 Task: Search for the best food trucks in Austin, Texas, serving gourmet burgers.
Action: Mouse moved to (403, 243)
Screenshot: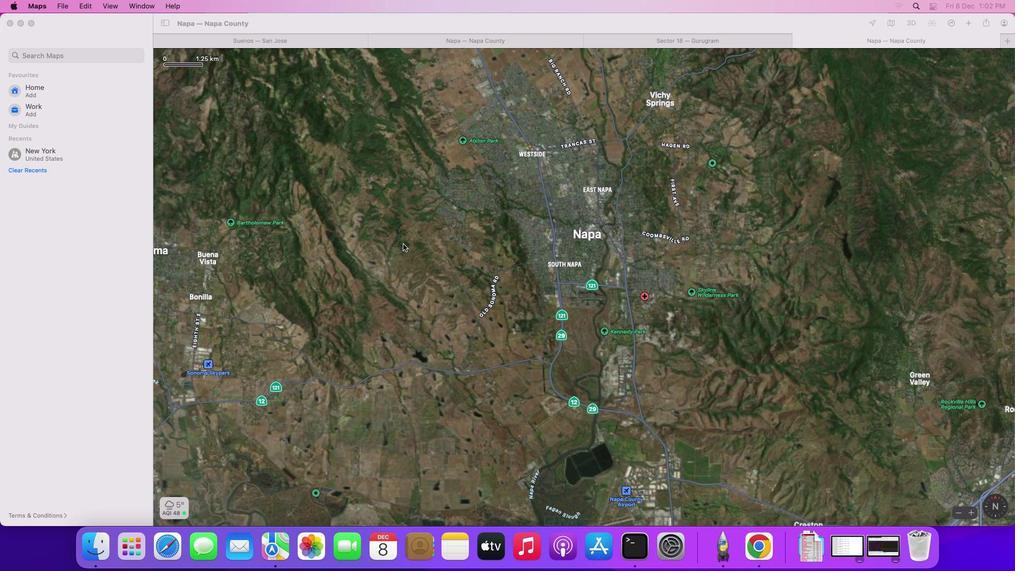 
Action: Mouse pressed left at (403, 243)
Screenshot: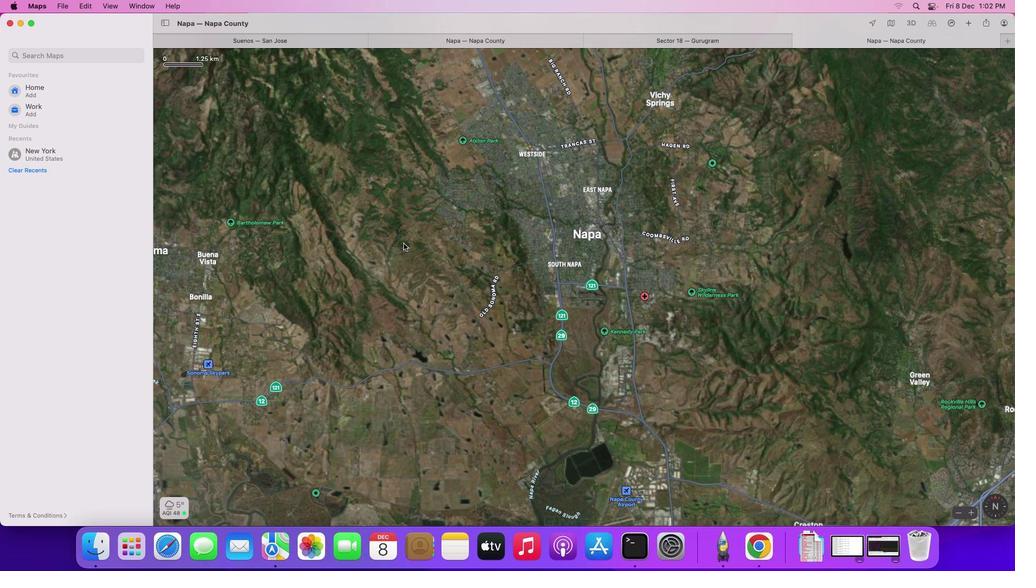 
Action: Mouse moved to (117, 53)
Screenshot: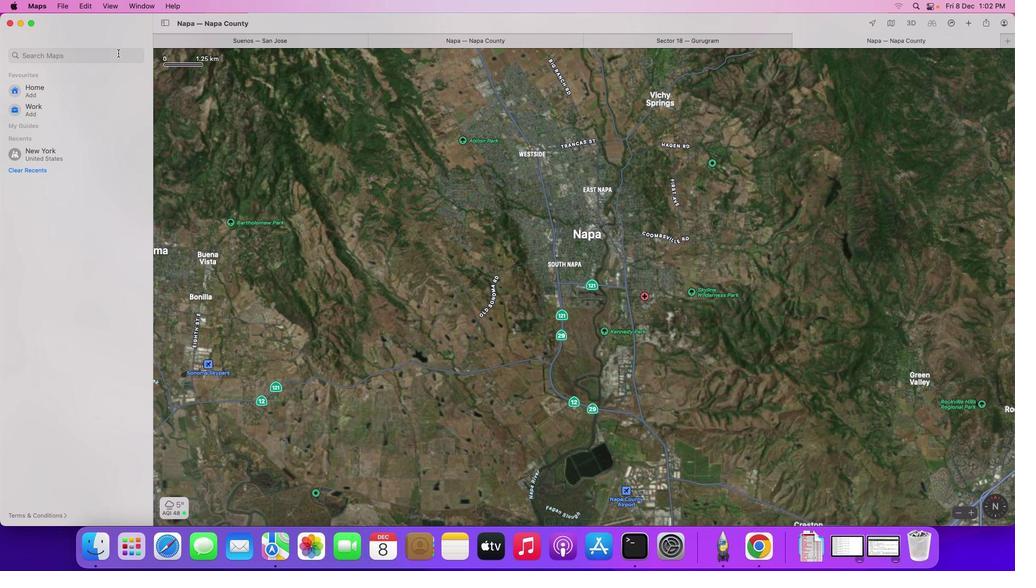 
Action: Mouse pressed left at (117, 53)
Screenshot: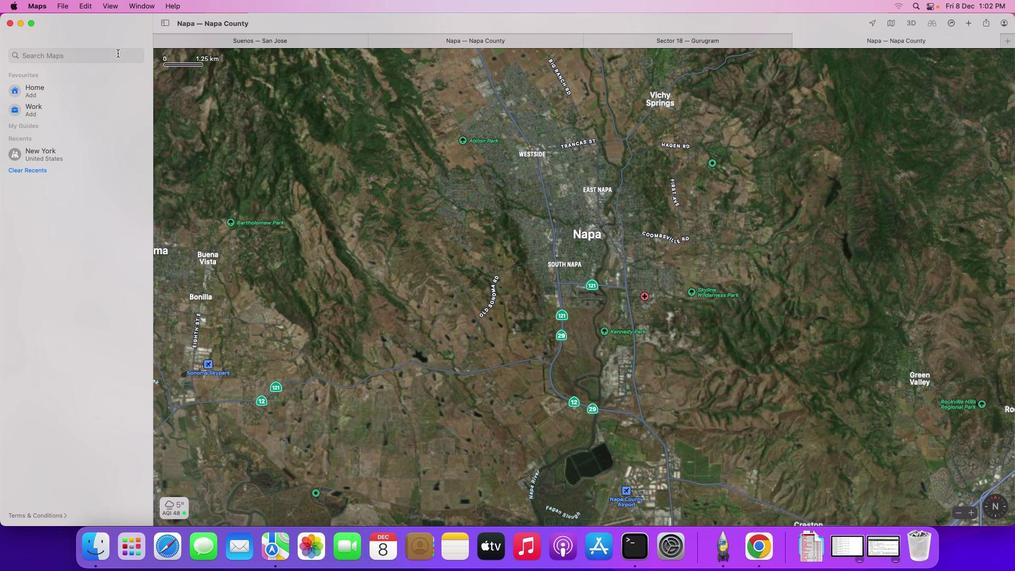 
Action: Mouse moved to (117, 53)
Screenshot: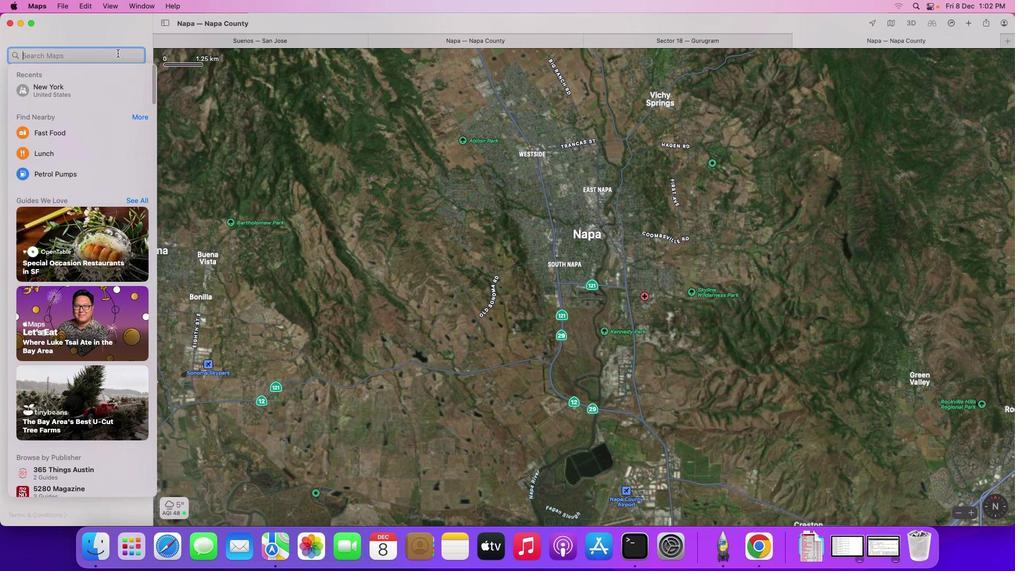 
Action: Key pressed Key.shift_r'A''u''s''t''i''n'','Key.spaceKey.shift_r'T''e''x''a''s'Key.space'i''n'Key.space'b''e''s''t'Key.space'f''o''o''d'Key.space't''r''u''c''k''s'Key.enter
Screenshot: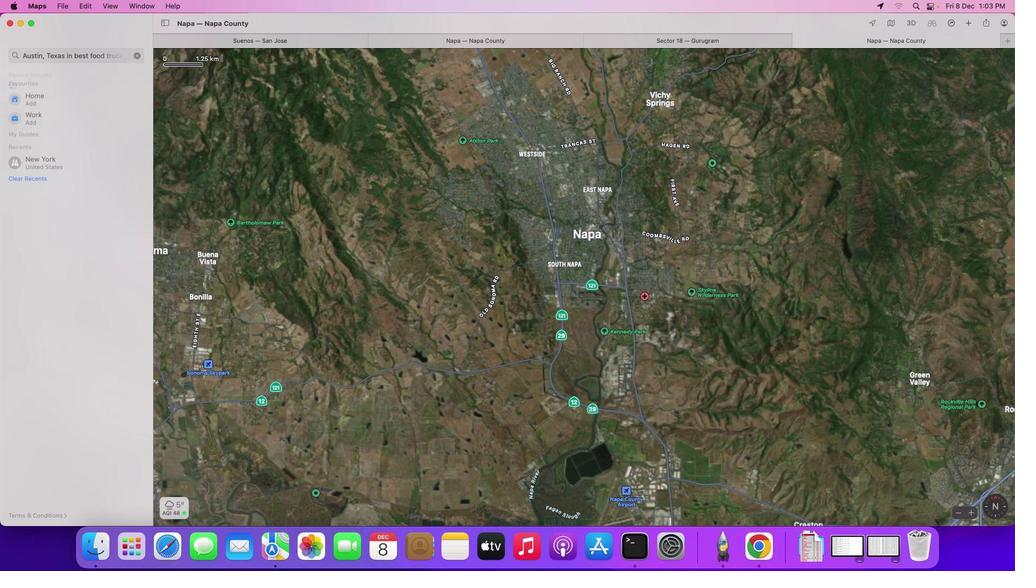 
Action: Mouse moved to (57, 93)
Screenshot: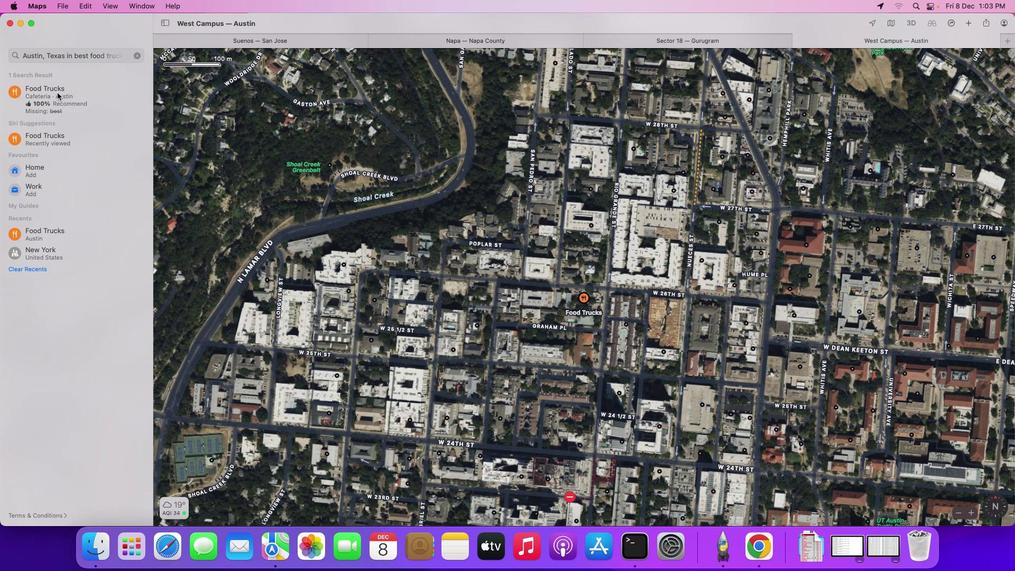 
Action: Mouse pressed left at (57, 93)
Screenshot: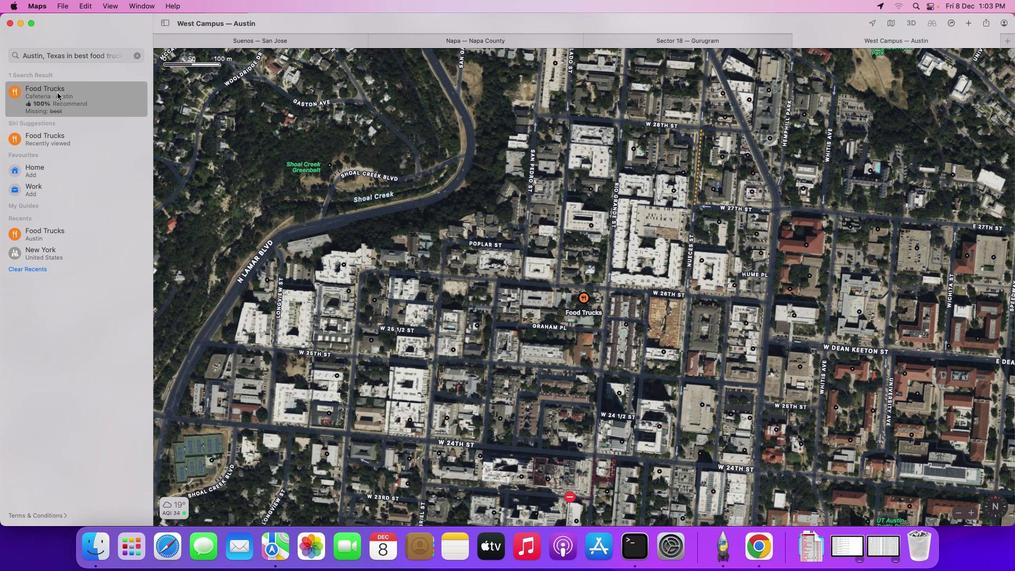 
Action: Mouse moved to (738, 342)
Screenshot: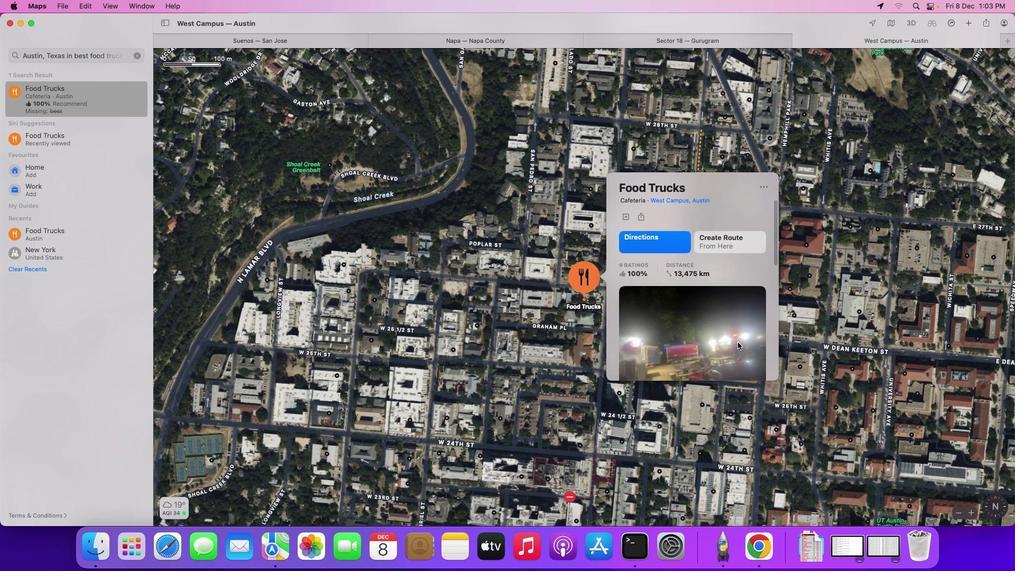 
Action: Mouse scrolled (738, 342) with delta (0, 0)
Screenshot: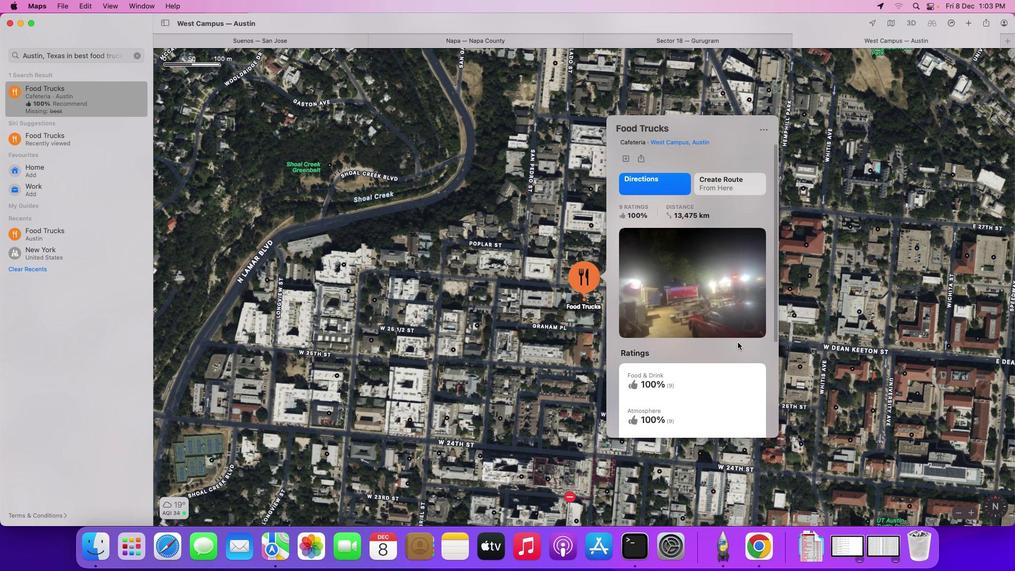 
Action: Mouse scrolled (738, 342) with delta (0, 0)
Screenshot: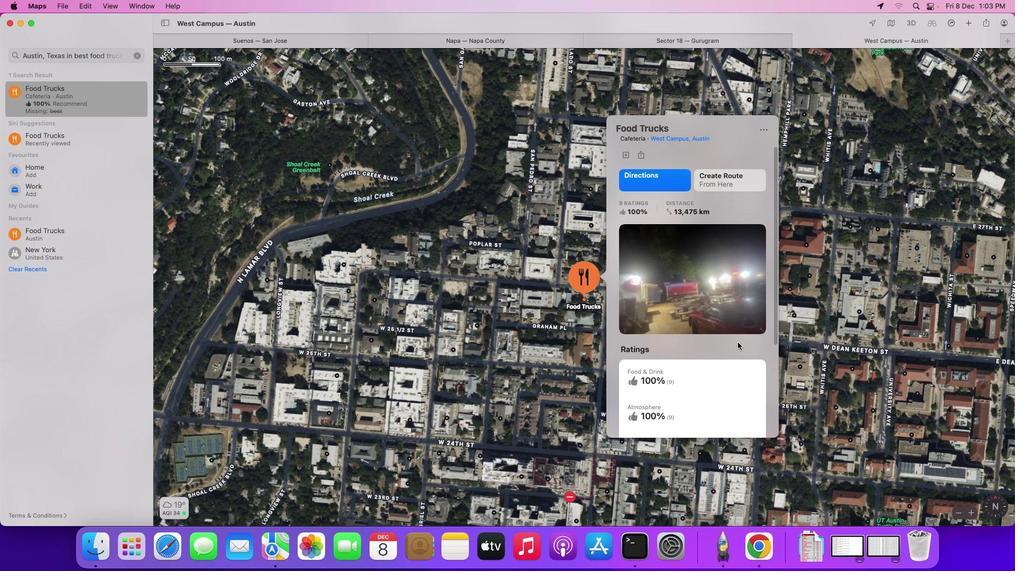 
Action: Mouse scrolled (738, 342) with delta (0, 0)
Screenshot: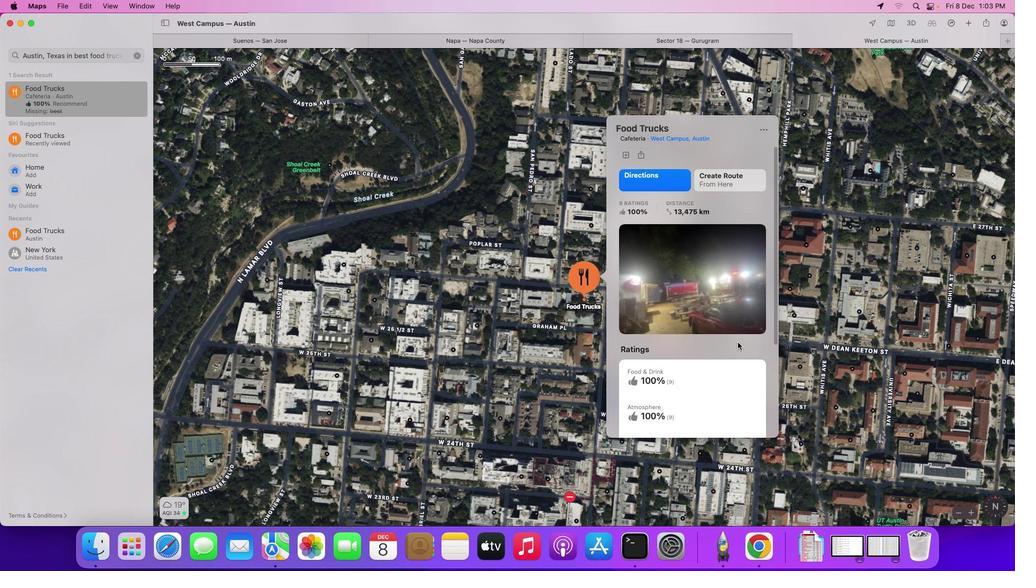 
Action: Mouse moved to (739, 341)
Screenshot: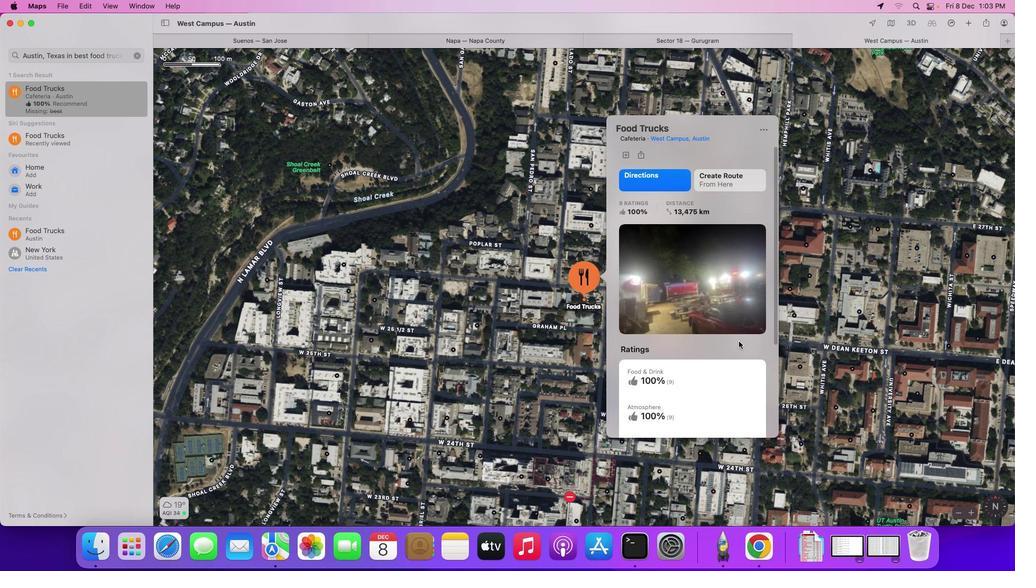 
Action: Mouse scrolled (739, 341) with delta (0, 0)
Screenshot: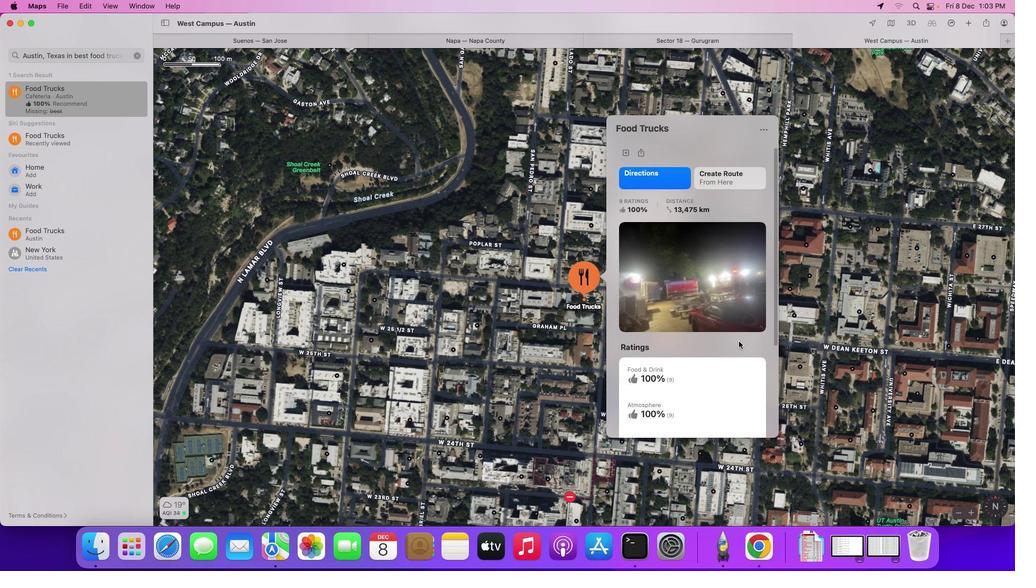 
Action: Mouse scrolled (739, 341) with delta (0, 0)
Screenshot: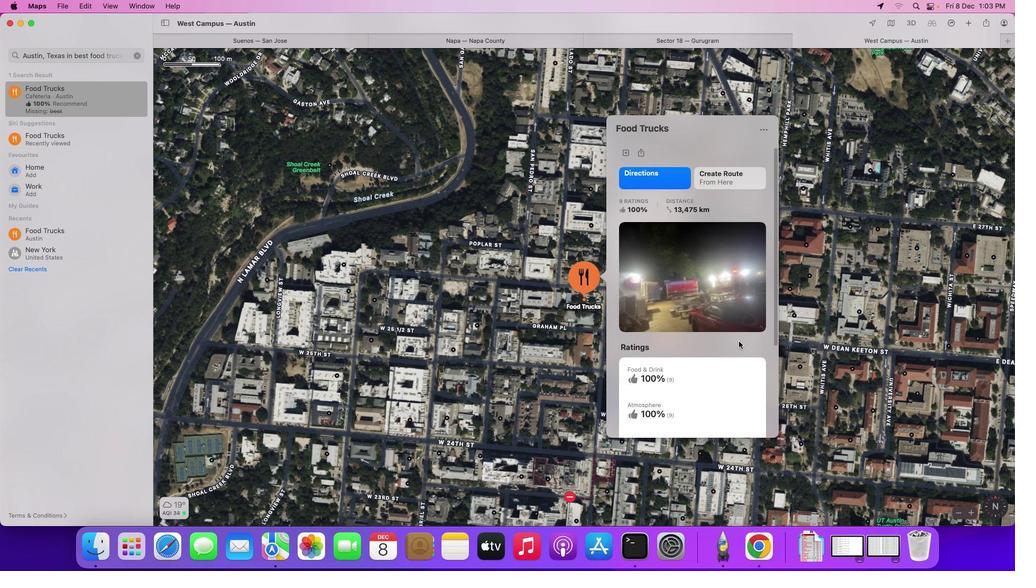 
Action: Mouse scrolled (739, 341) with delta (0, 0)
Screenshot: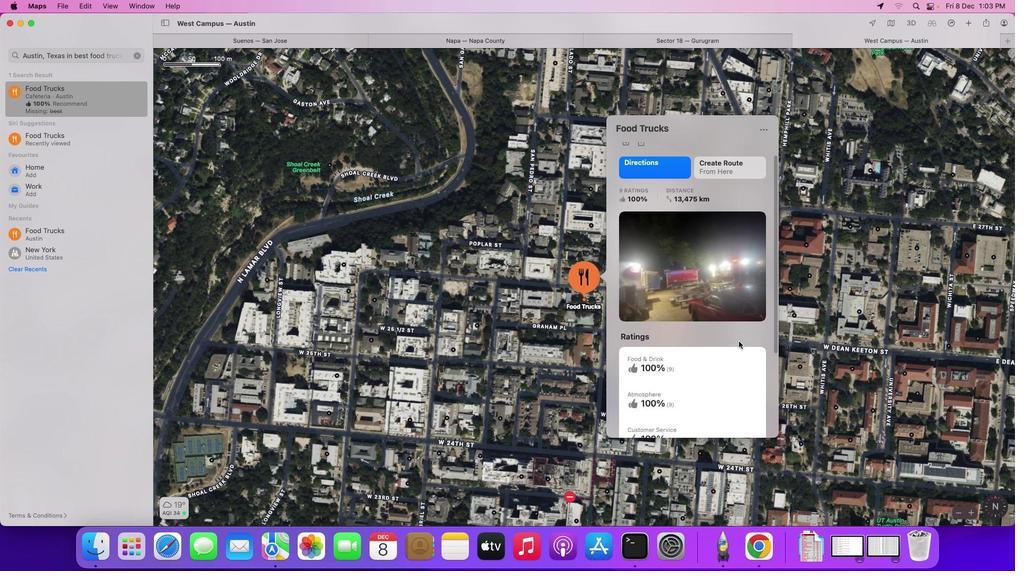 
Action: Mouse scrolled (739, 341) with delta (0, 0)
Screenshot: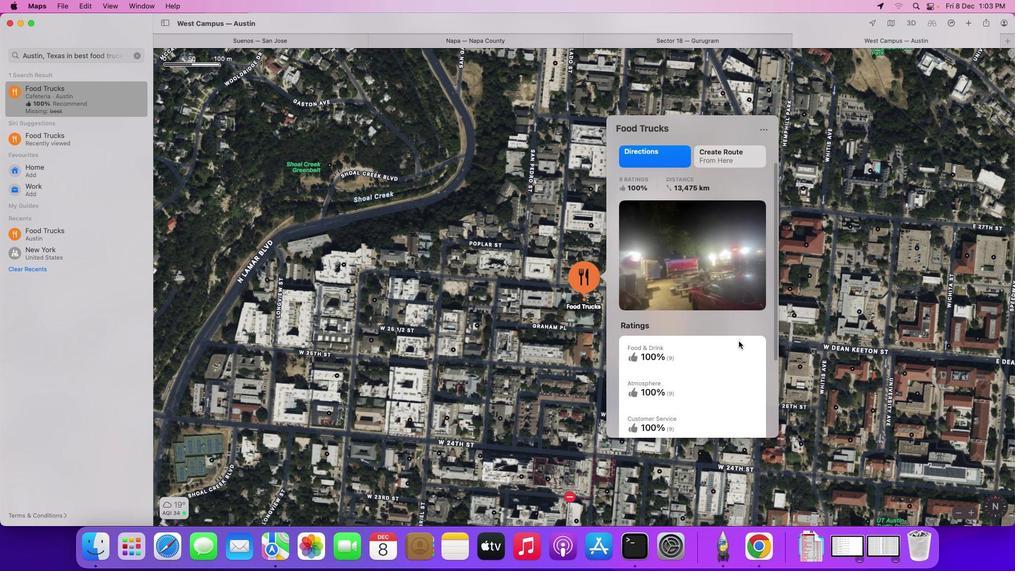 
Action: Mouse scrolled (739, 341) with delta (0, 0)
Screenshot: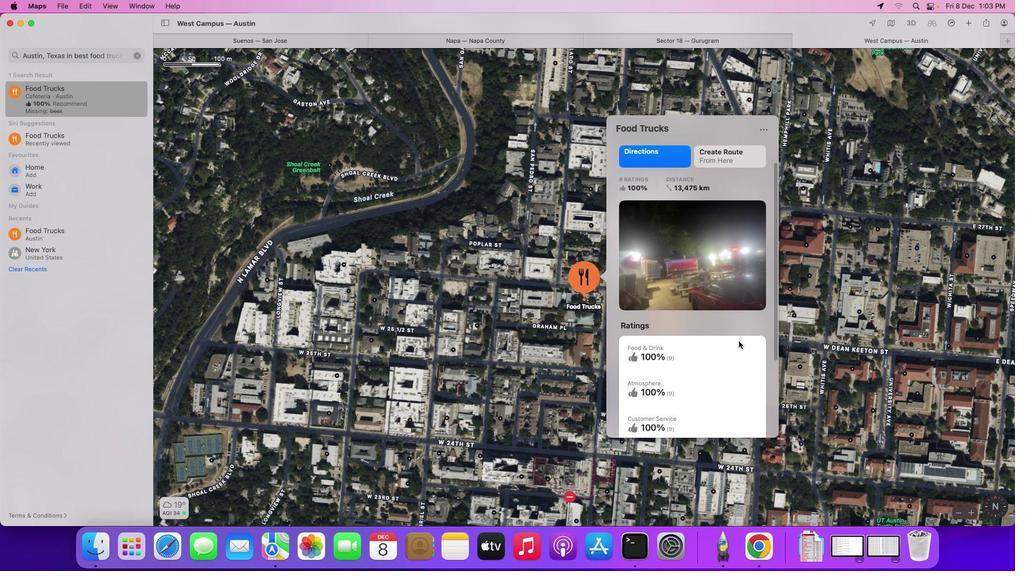 
Action: Mouse scrolled (739, 341) with delta (0, -1)
Screenshot: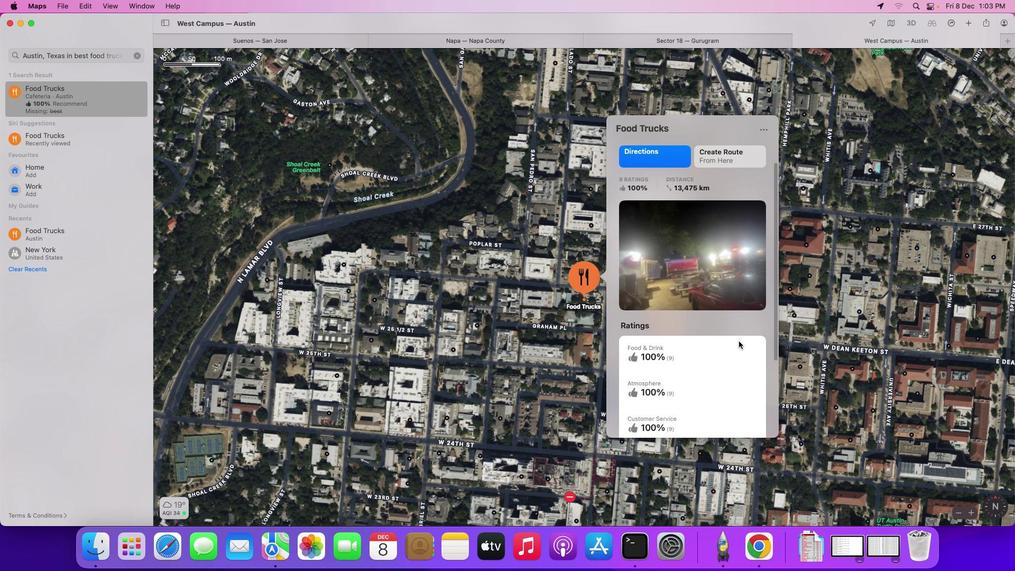 
Action: Mouse scrolled (739, 341) with delta (0, 0)
Screenshot: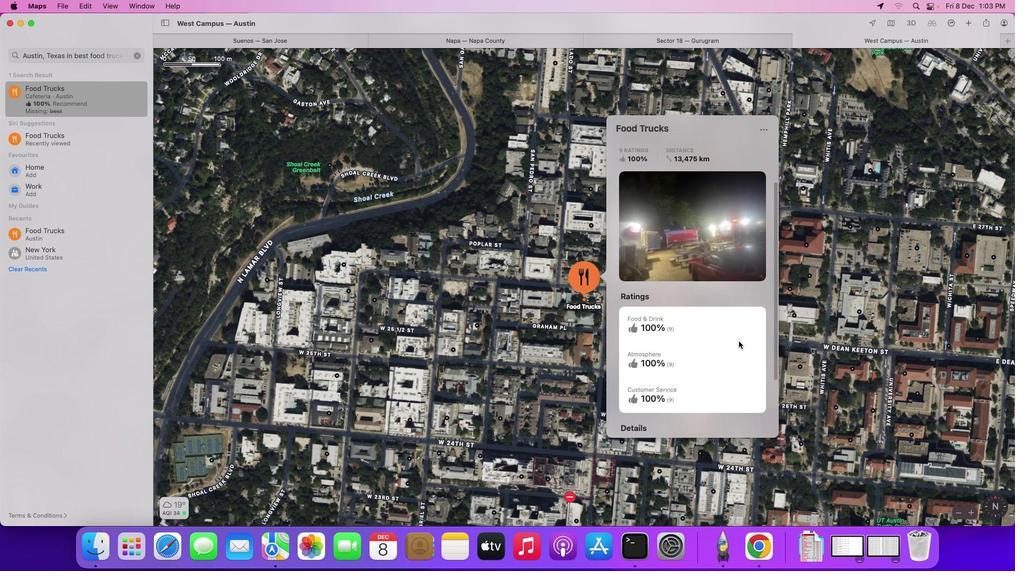 
Action: Mouse scrolled (739, 341) with delta (0, 0)
Screenshot: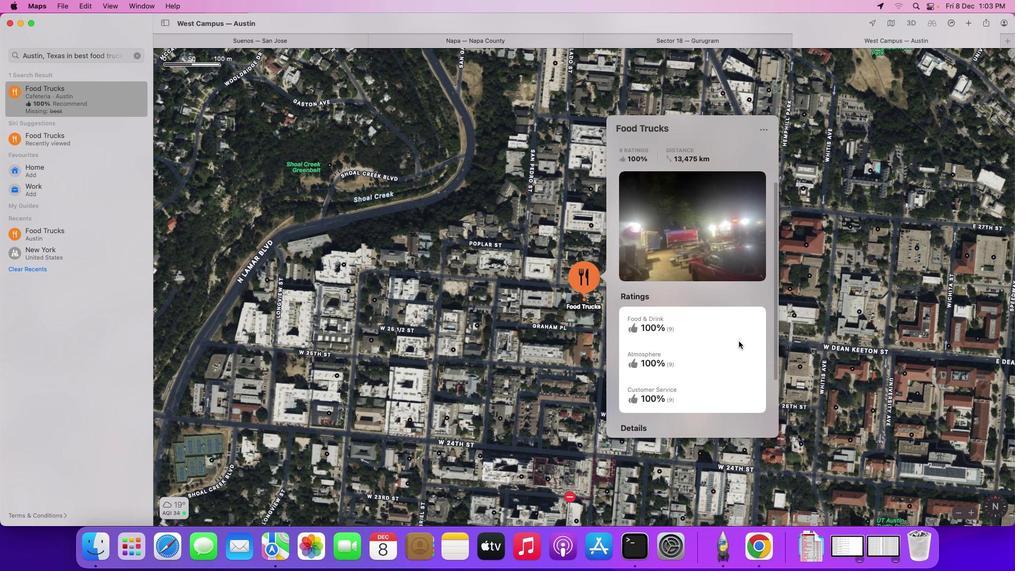 
Action: Mouse scrolled (739, 341) with delta (0, 0)
Screenshot: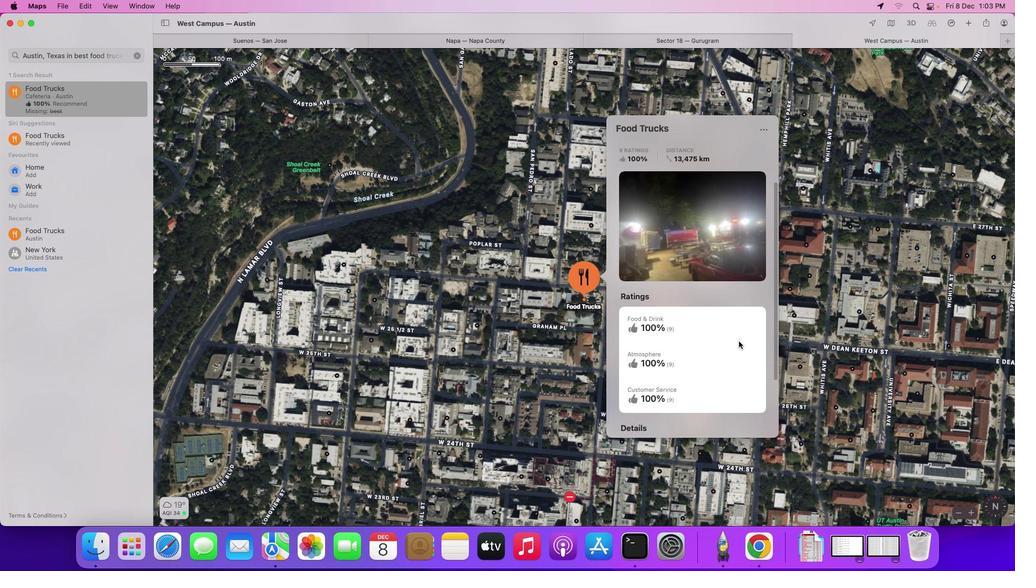 
Action: Mouse scrolled (739, 341) with delta (0, -1)
Screenshot: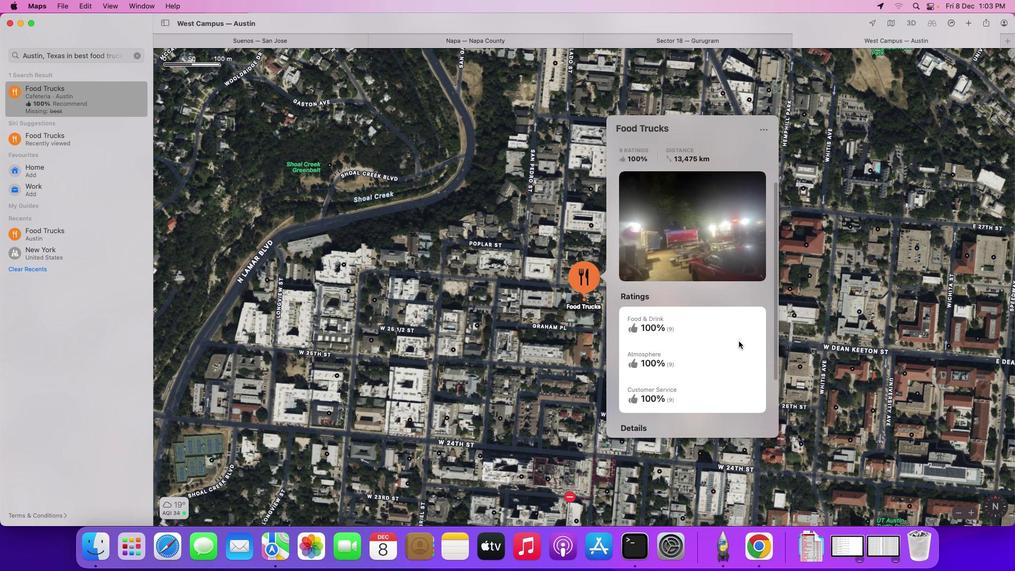 
Action: Mouse moved to (740, 341)
Screenshot: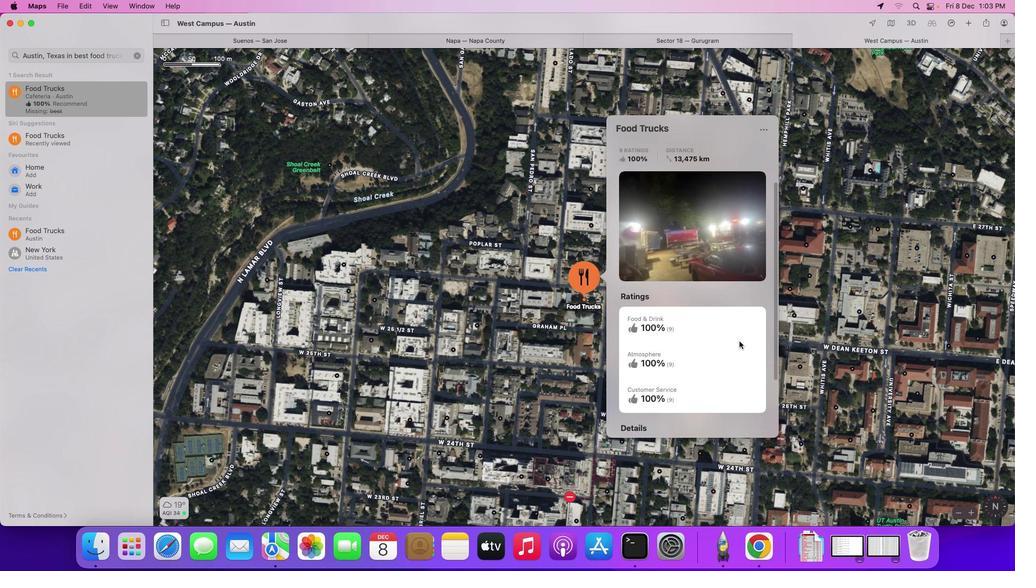 
Action: Mouse scrolled (740, 341) with delta (0, 0)
Screenshot: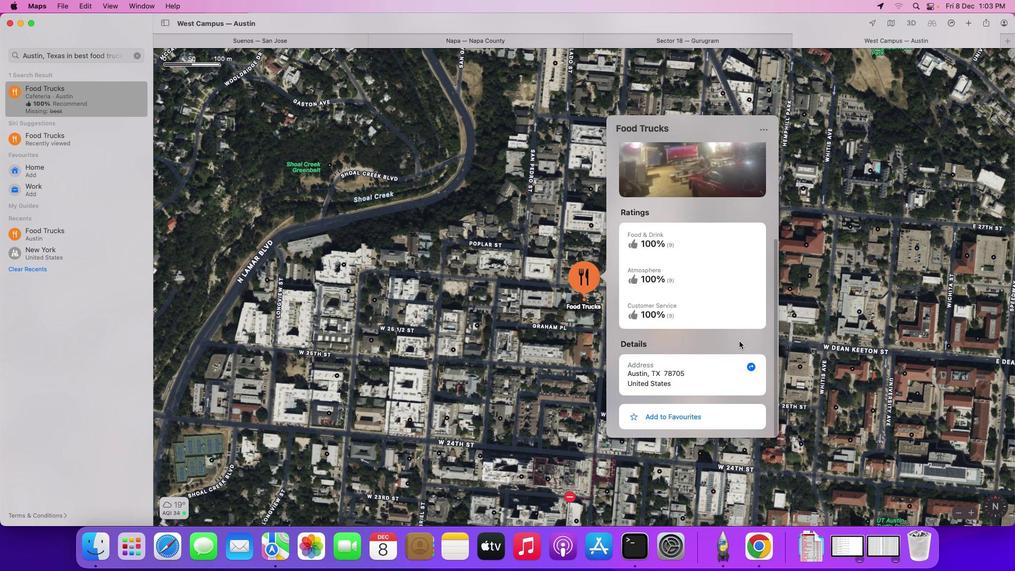 
Action: Mouse scrolled (740, 341) with delta (0, 0)
Screenshot: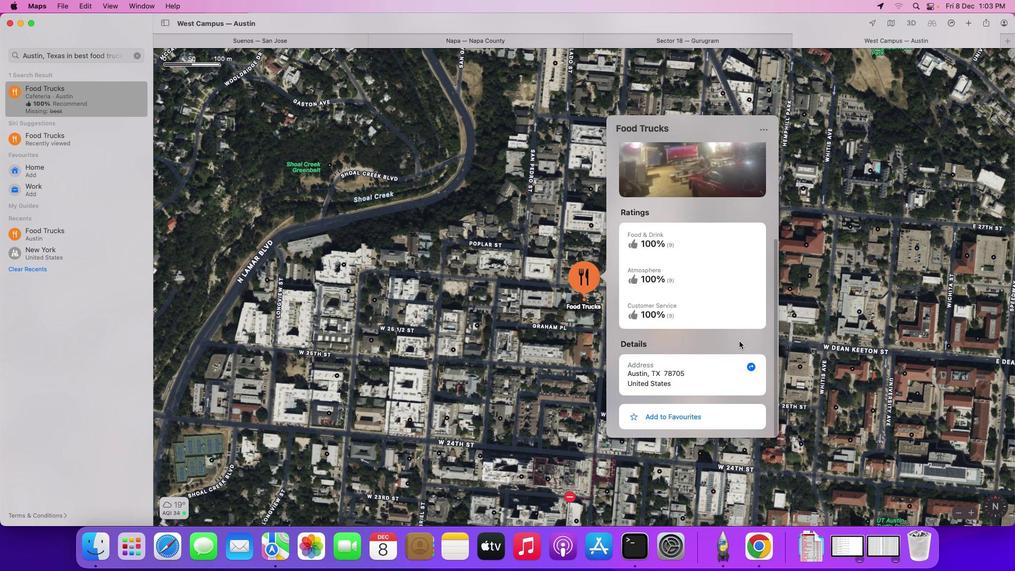 
Action: Mouse scrolled (740, 341) with delta (0, -1)
Screenshot: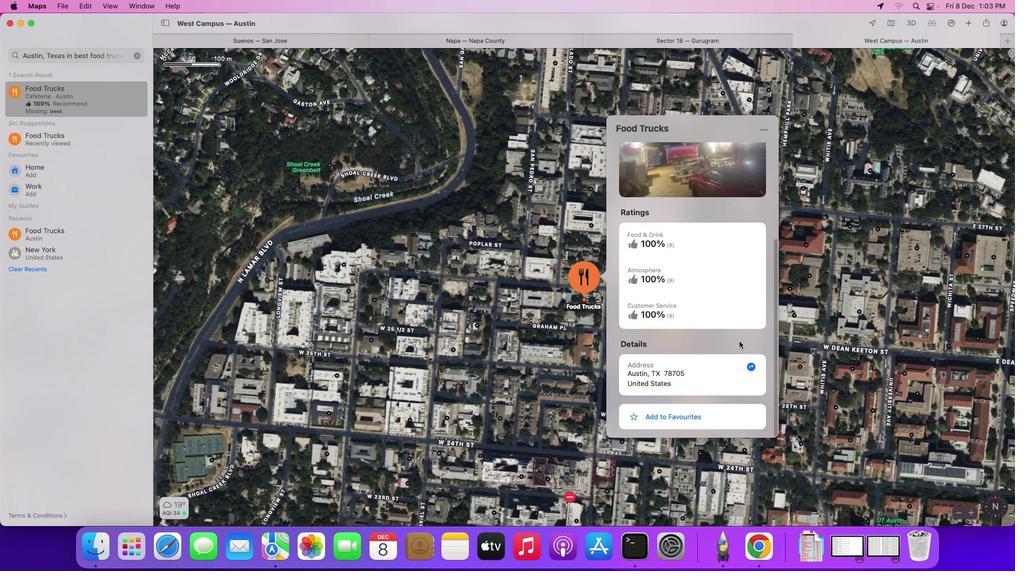 
Action: Mouse scrolled (740, 341) with delta (0, -2)
Screenshot: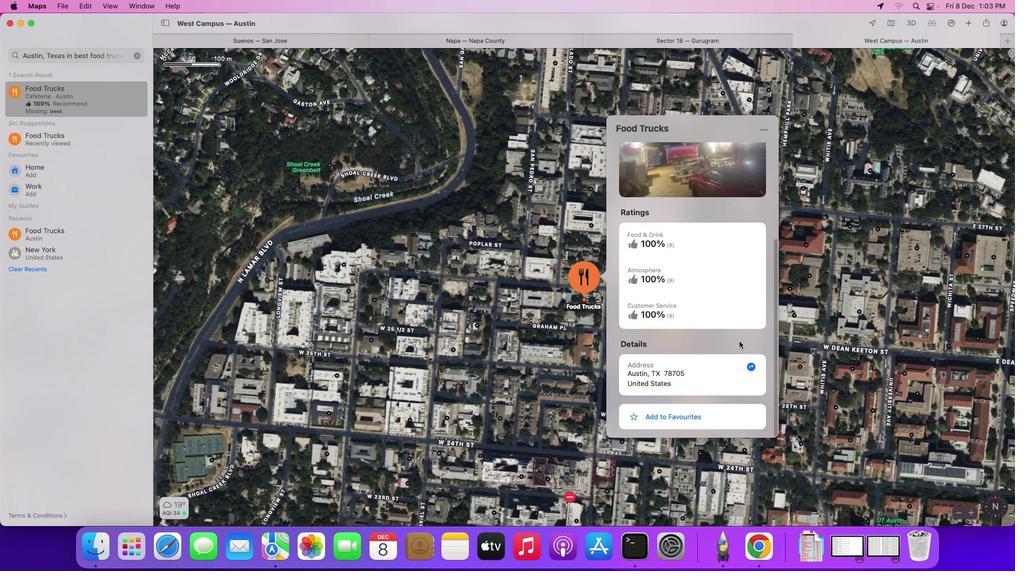 
Action: Mouse scrolled (740, 341) with delta (0, -2)
Screenshot: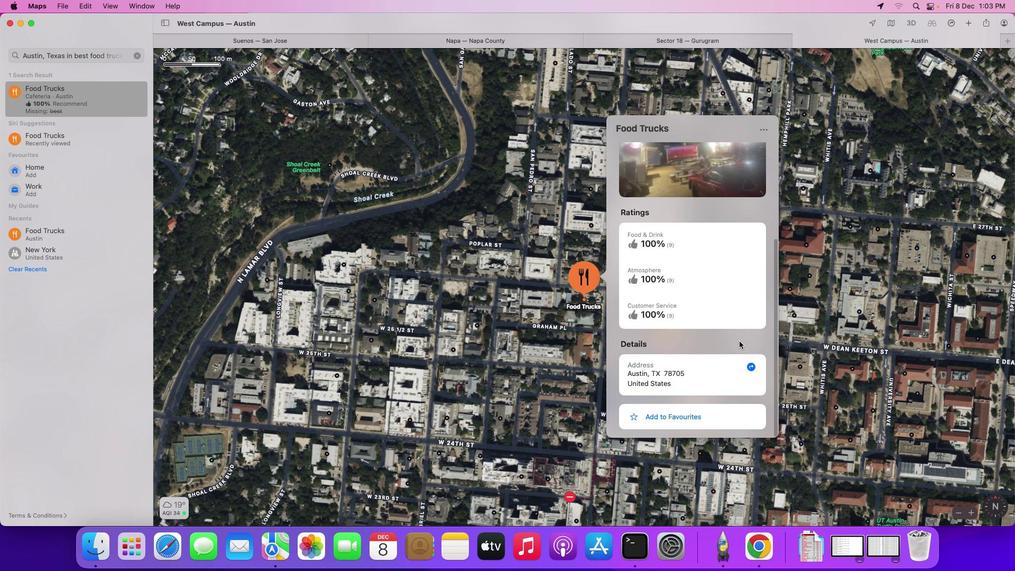 
Action: Mouse scrolled (740, 341) with delta (0, 0)
Screenshot: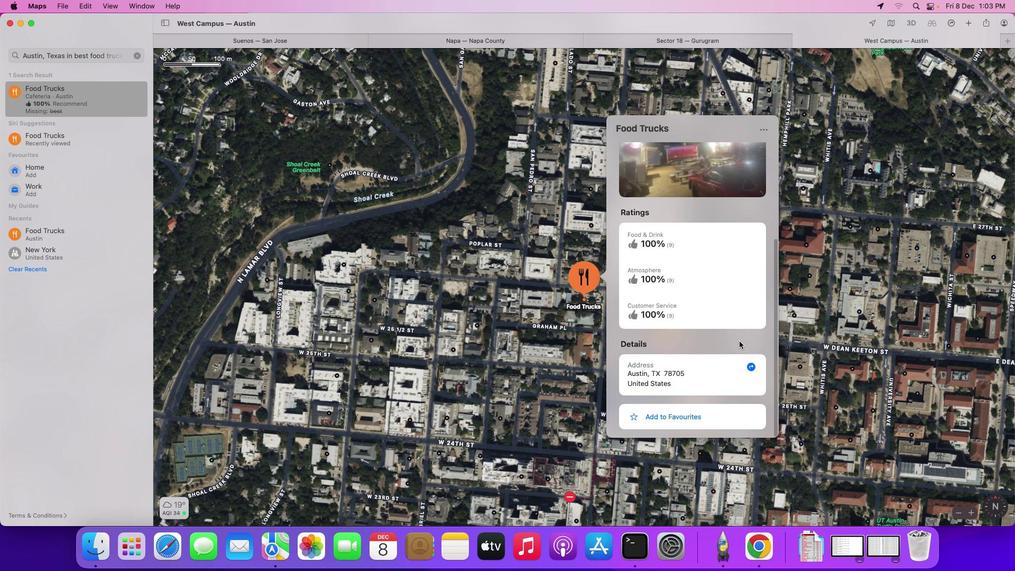
Action: Mouse scrolled (740, 341) with delta (0, 0)
Screenshot: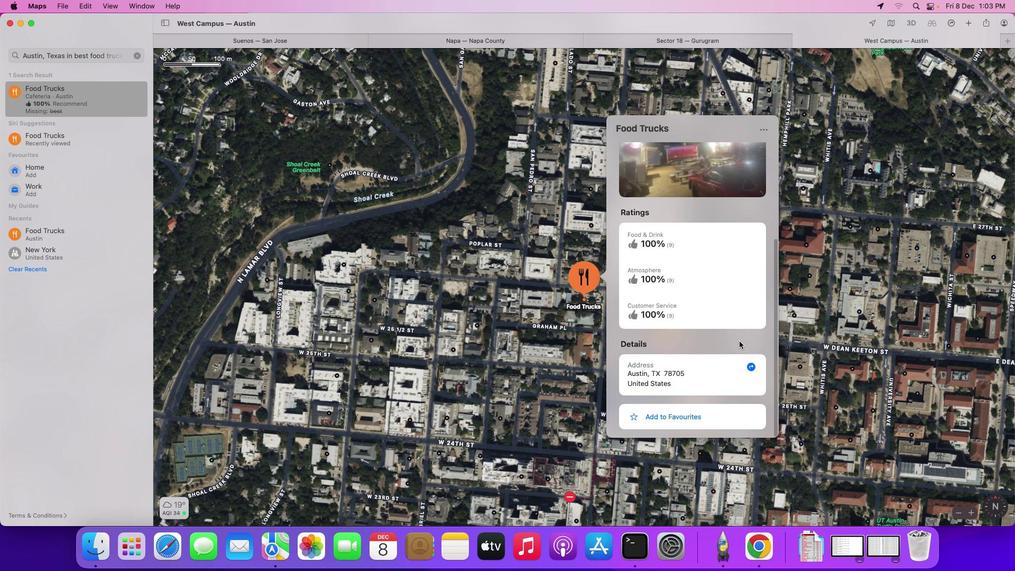 
Action: Mouse scrolled (740, 341) with delta (0, 0)
Screenshot: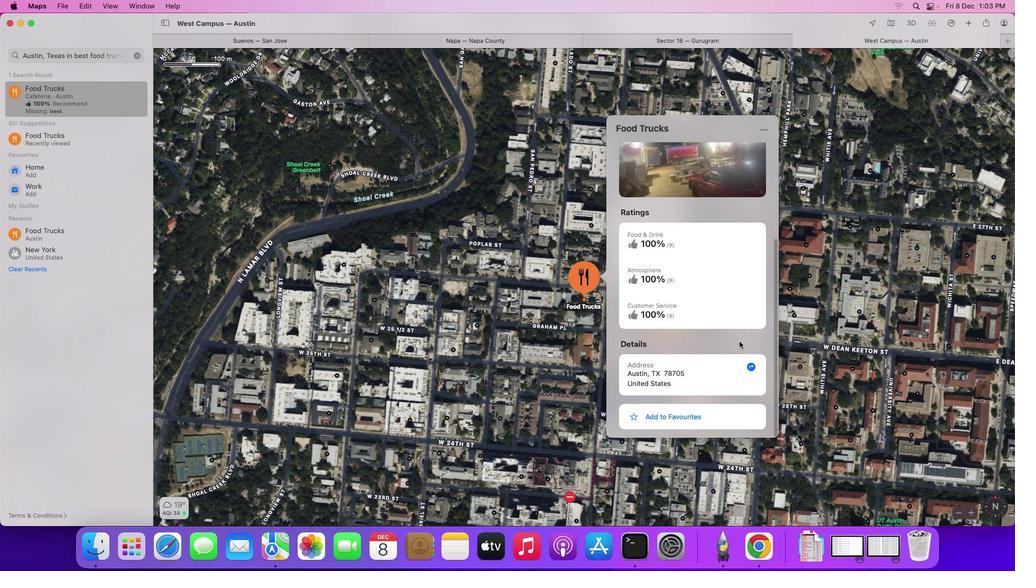 
Action: Mouse scrolled (740, 341) with delta (0, 0)
Screenshot: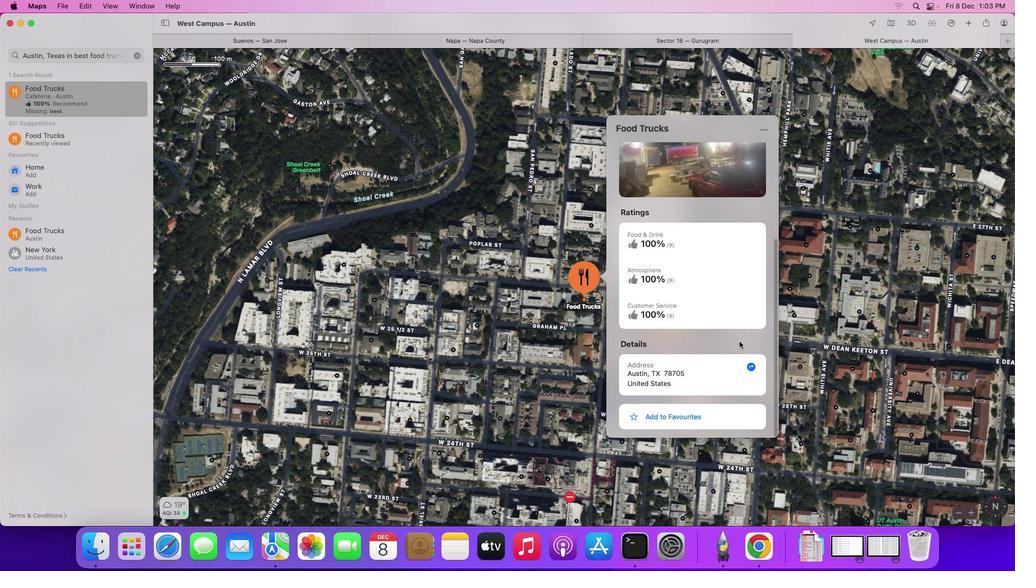 
Action: Mouse scrolled (740, 341) with delta (0, 0)
Screenshot: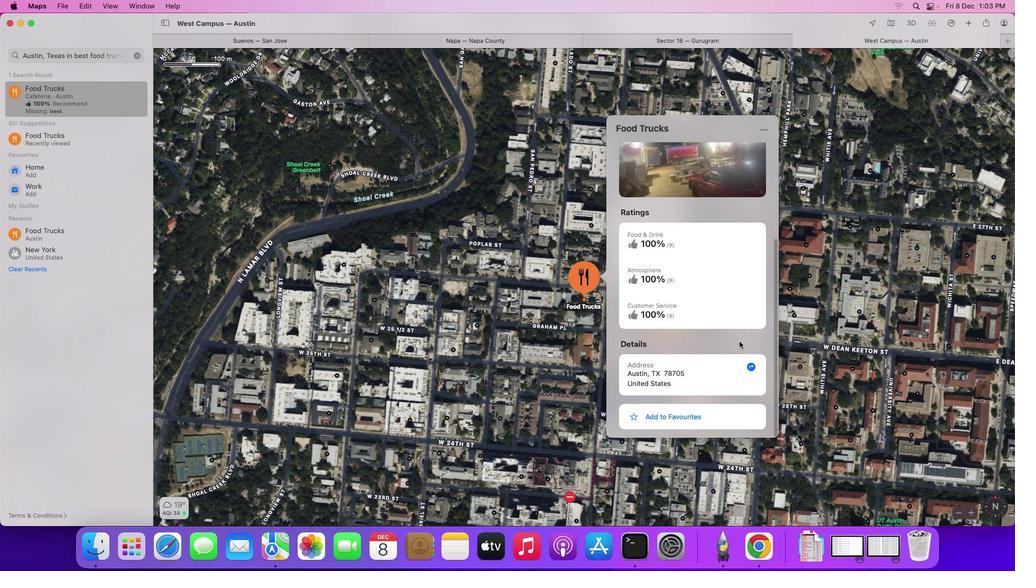 
Action: Mouse scrolled (740, 341) with delta (0, -1)
Screenshot: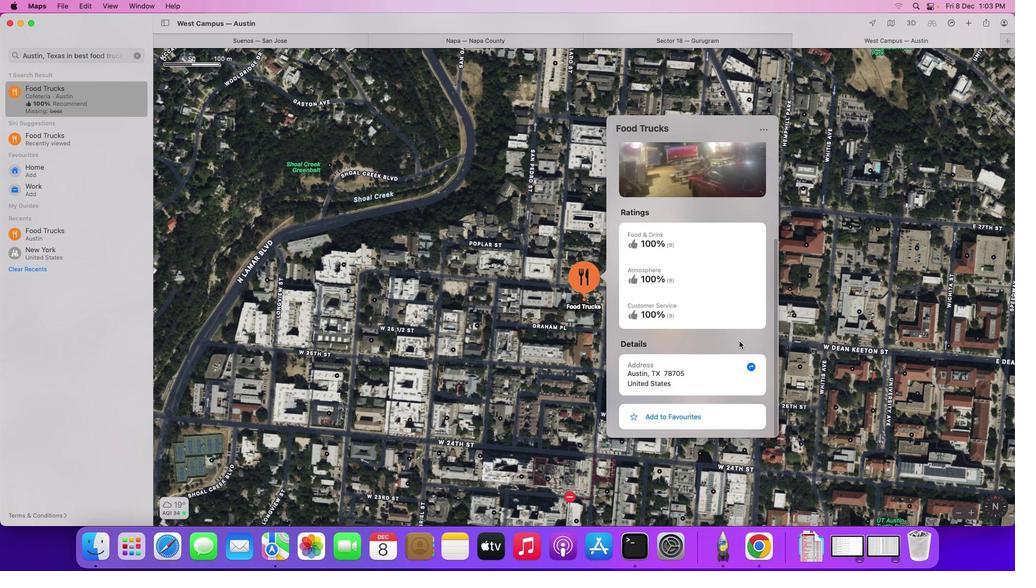 
Action: Mouse scrolled (740, 341) with delta (0, -1)
Screenshot: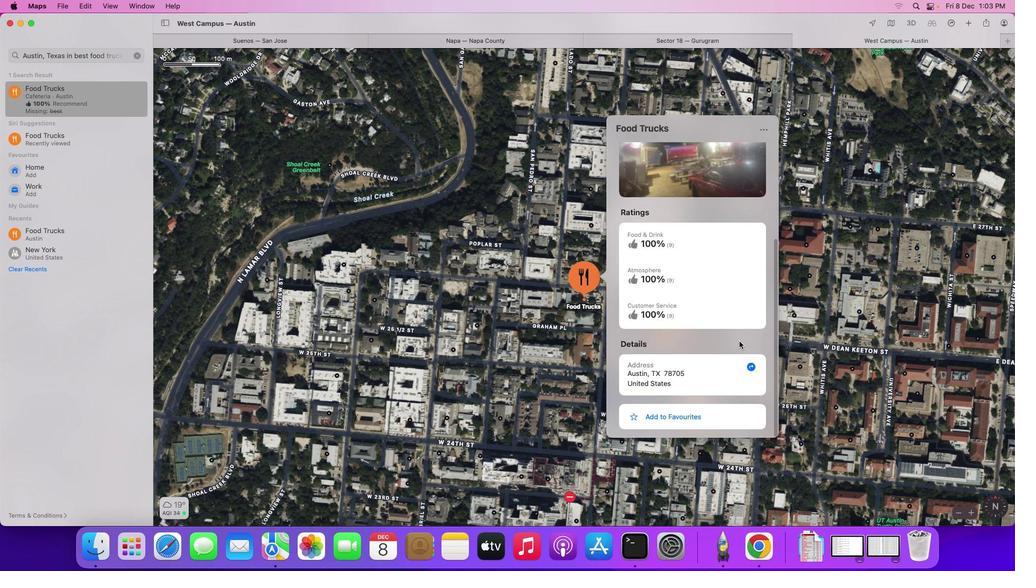 
Action: Mouse moved to (61, 135)
Screenshot: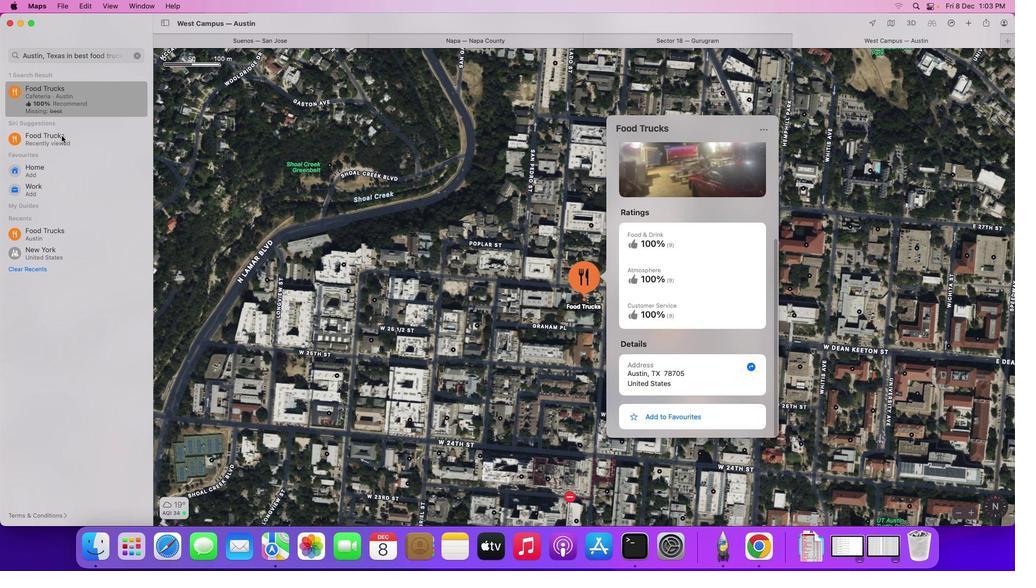 
Action: Mouse pressed left at (61, 135)
Screenshot: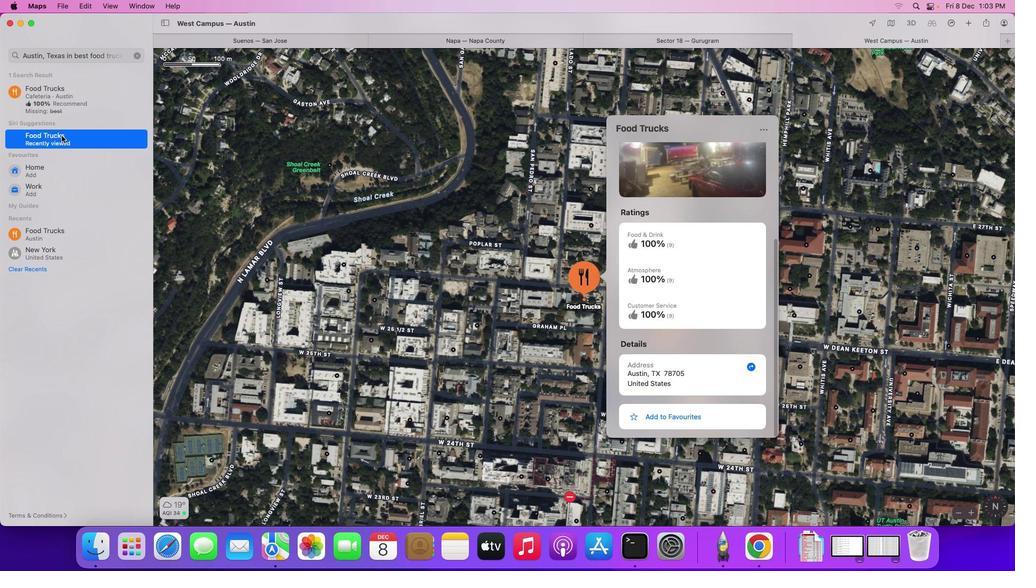 
Action: Mouse moved to (61, 135)
Screenshot: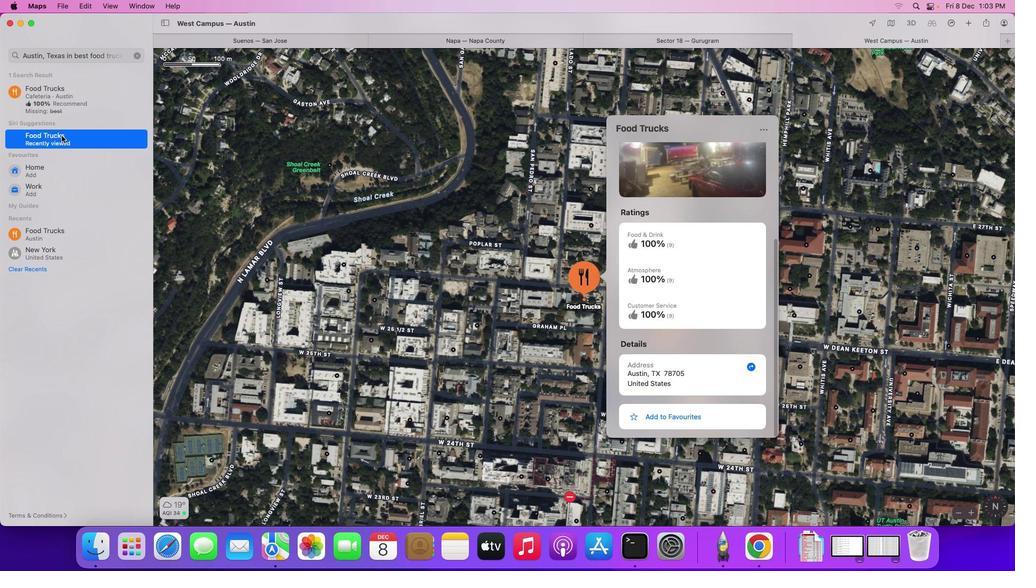 
Action: Mouse pressed left at (61, 135)
Screenshot: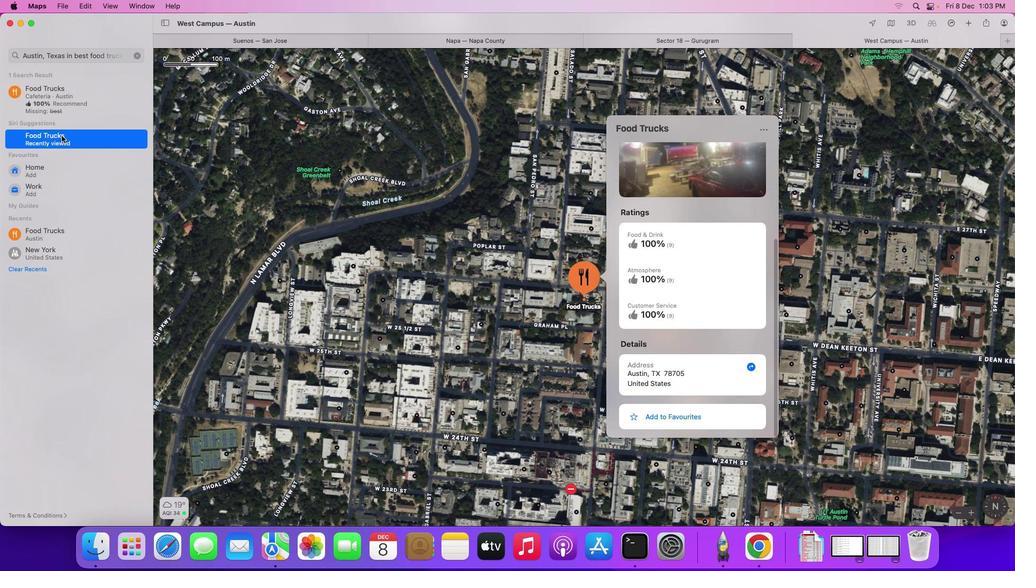 
Action: Mouse moved to (577, 295)
Screenshot: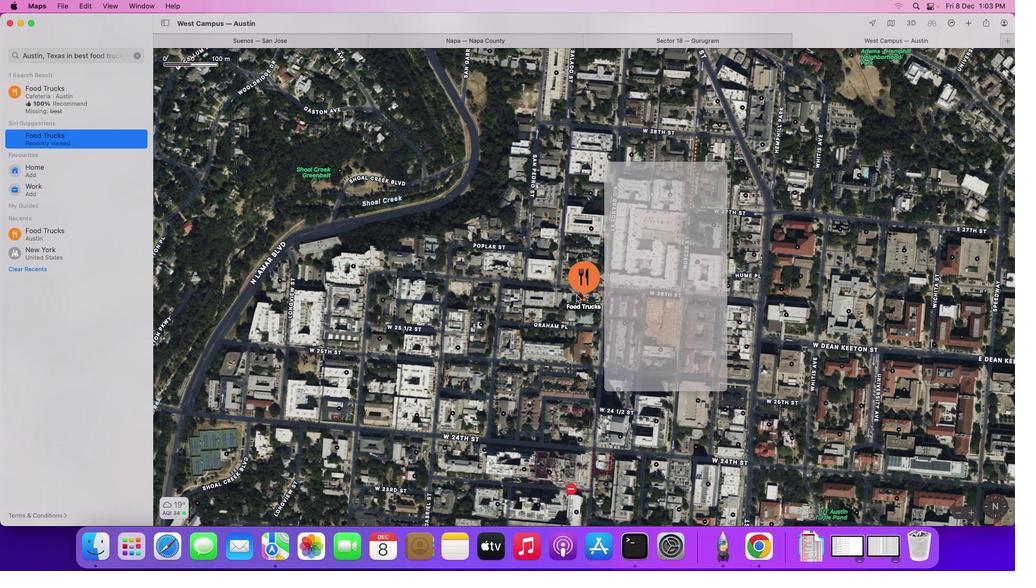 
Action: Mouse pressed left at (577, 295)
Screenshot: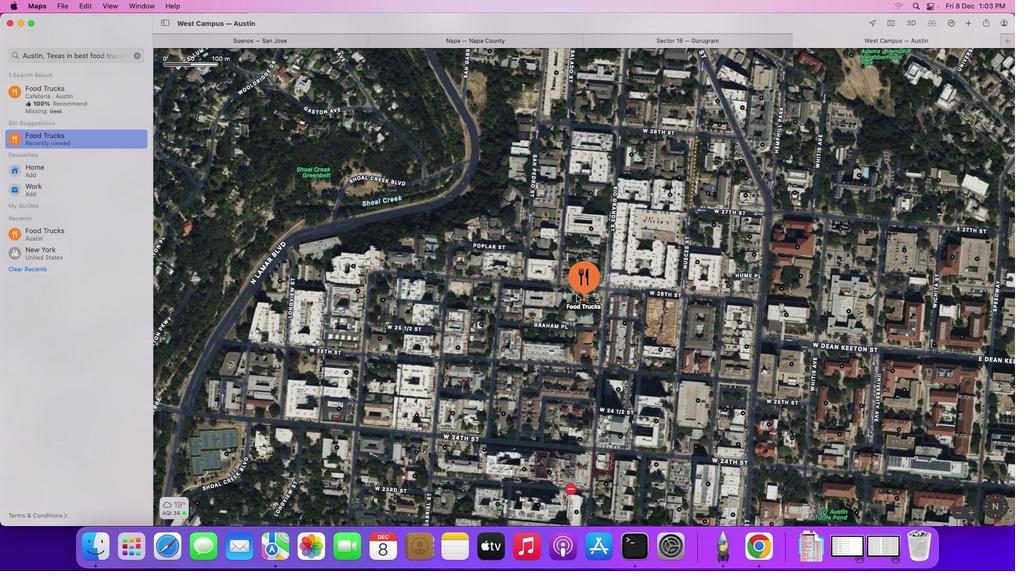 
Action: Mouse moved to (711, 303)
Screenshot: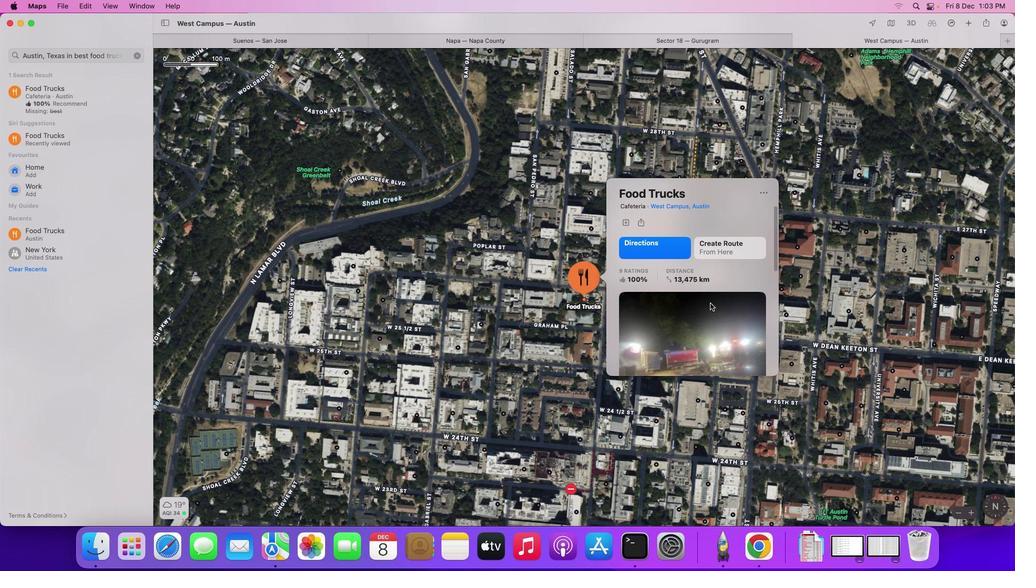 
Action: Mouse scrolled (711, 303) with delta (0, 0)
Screenshot: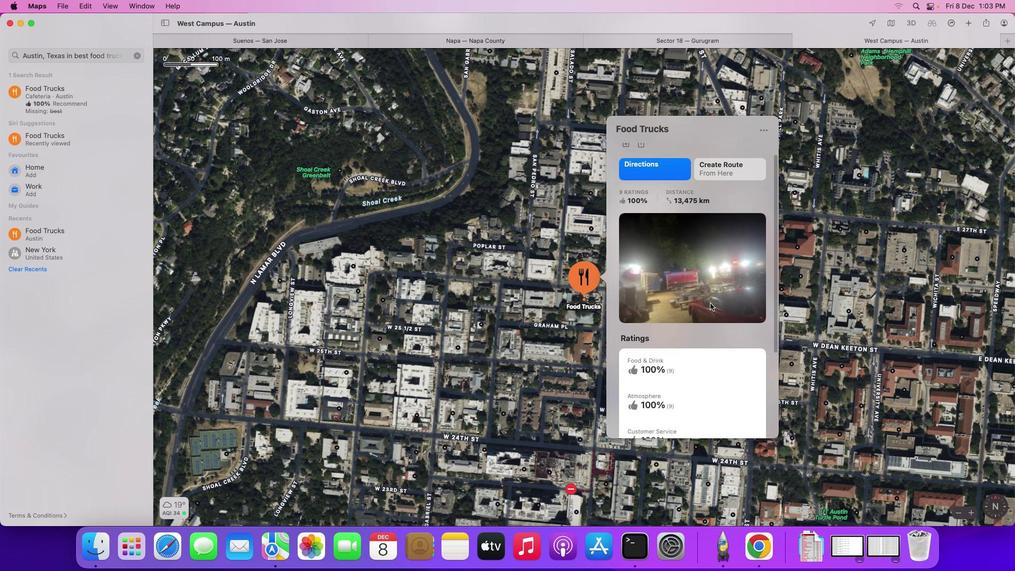 
Action: Mouse scrolled (711, 303) with delta (0, 0)
Screenshot: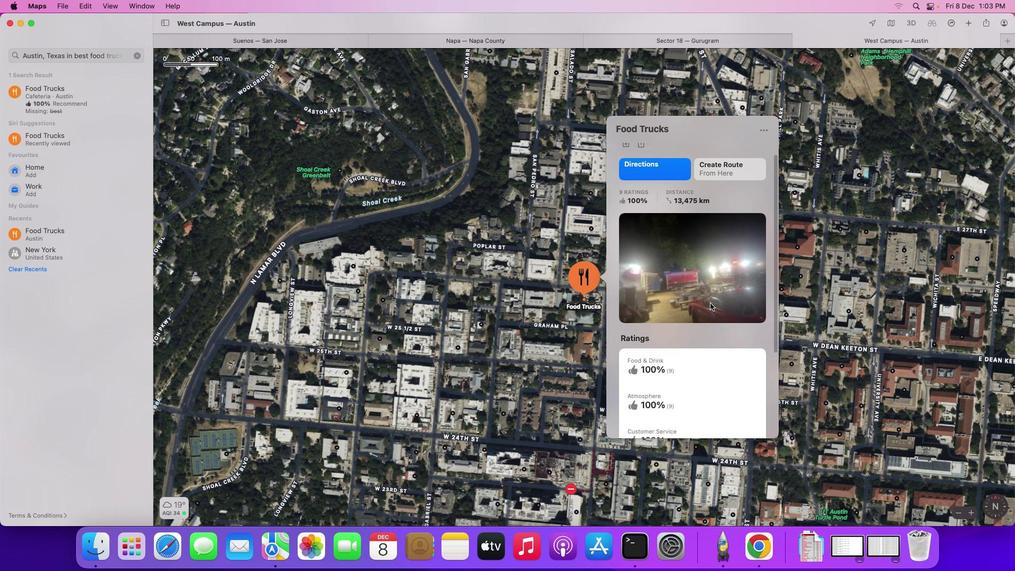 
Action: Mouse scrolled (711, 303) with delta (0, -1)
Screenshot: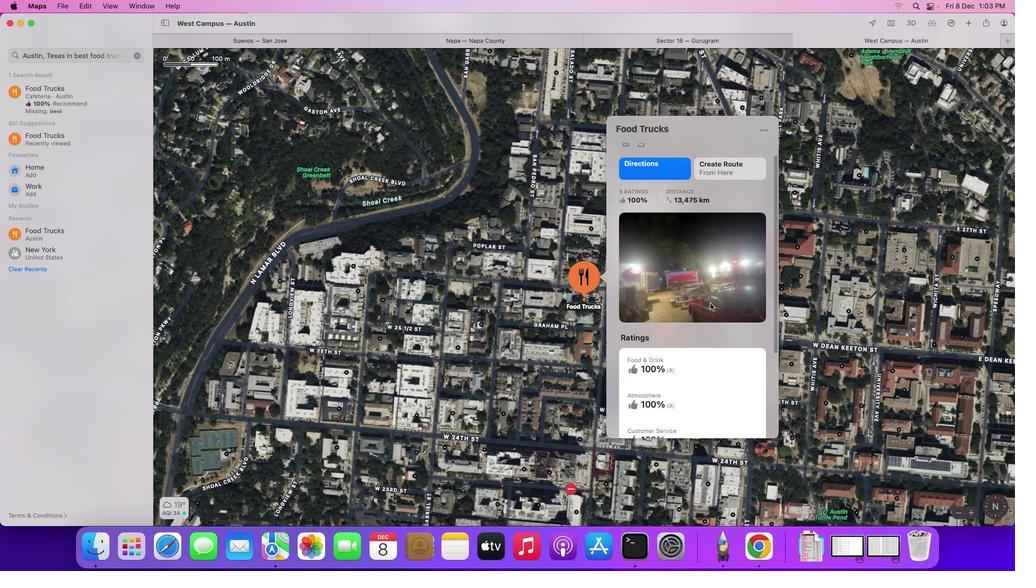 
Action: Mouse scrolled (711, 303) with delta (0, 0)
Screenshot: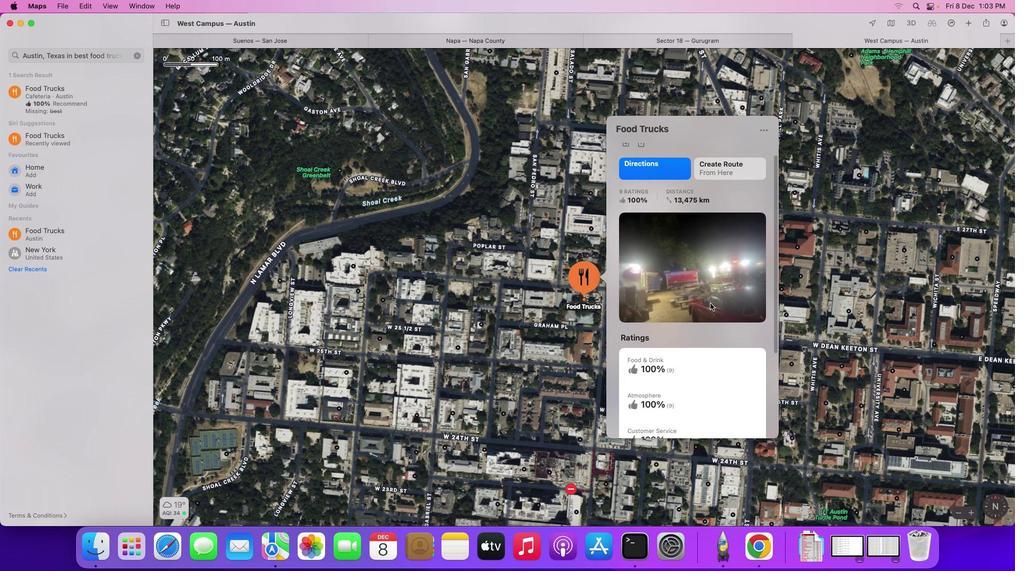
Action: Mouse scrolled (711, 303) with delta (0, 0)
Screenshot: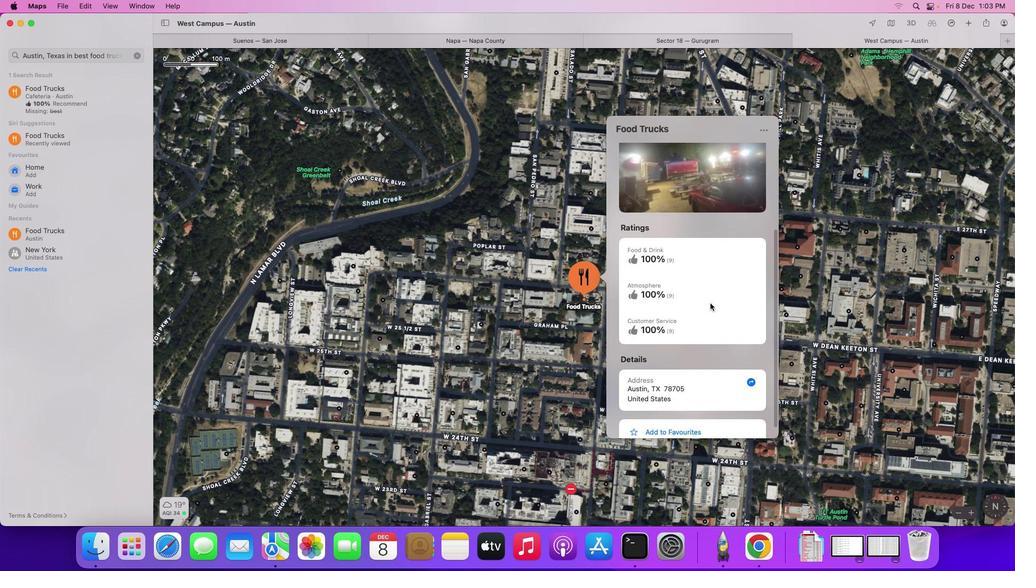 
Action: Mouse scrolled (711, 303) with delta (0, 0)
Screenshot: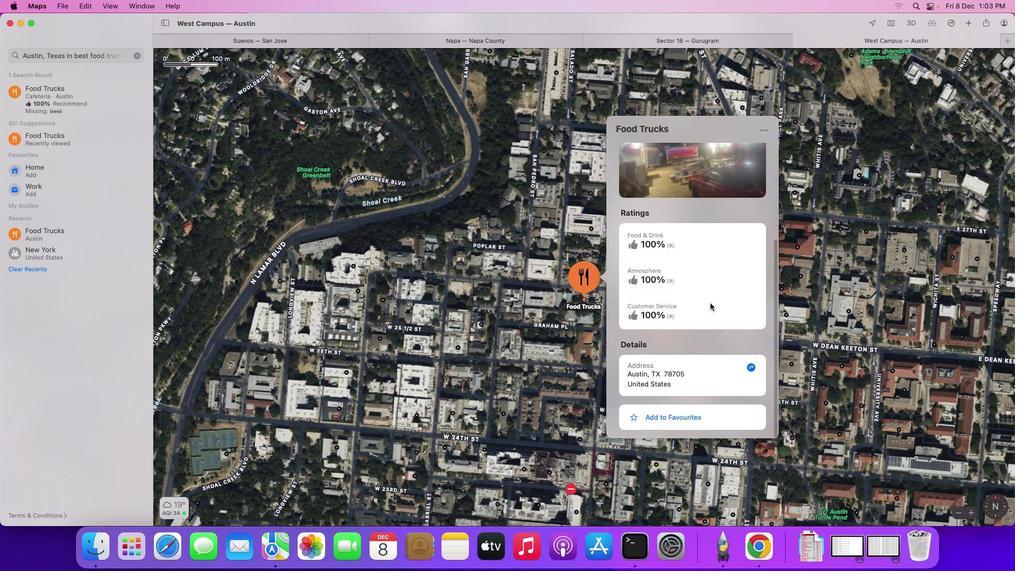 
Action: Mouse scrolled (711, 303) with delta (0, -1)
Screenshot: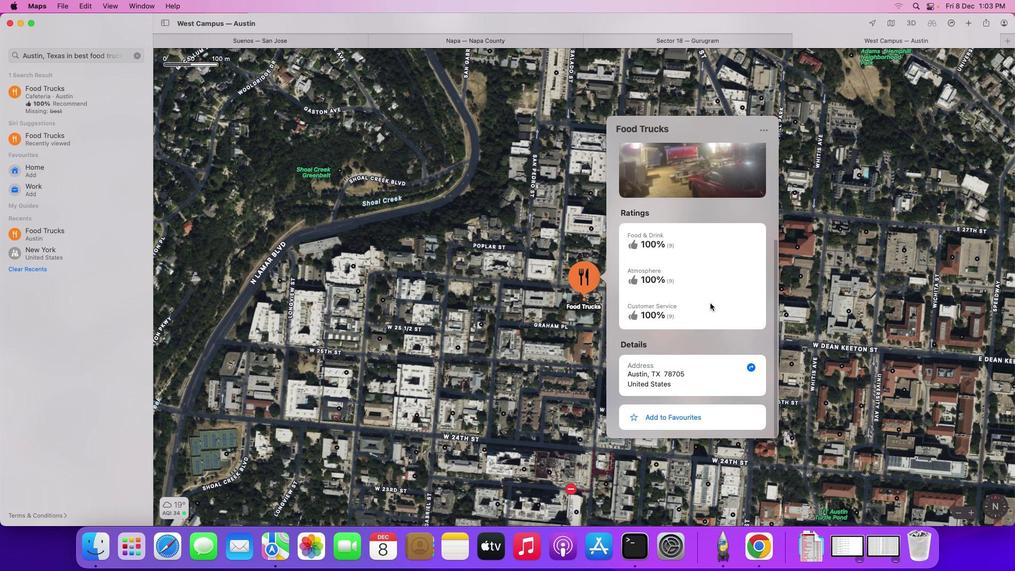 
Action: Mouse scrolled (711, 303) with delta (0, -2)
Screenshot: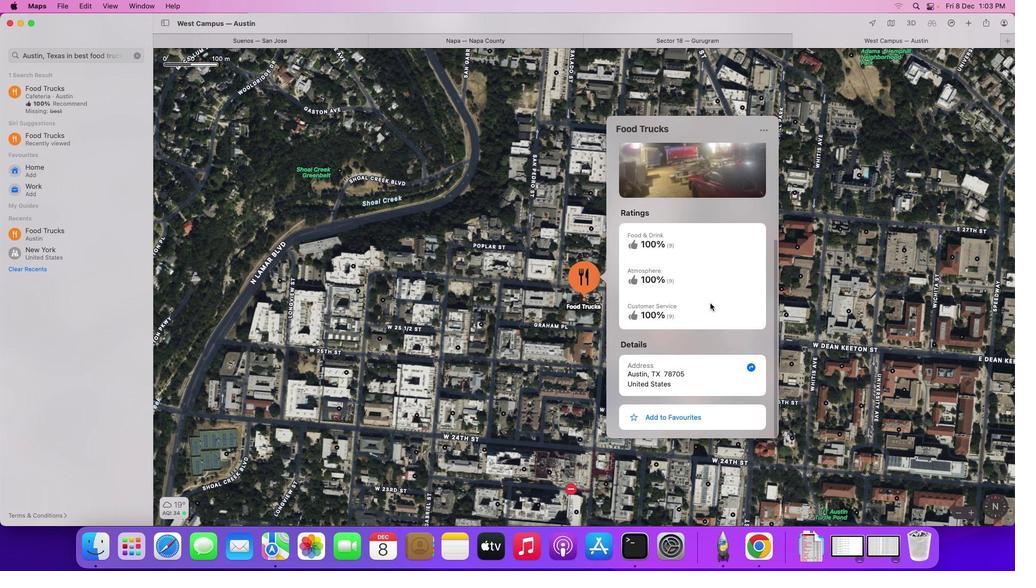 
Action: Mouse scrolled (711, 303) with delta (0, -2)
Screenshot: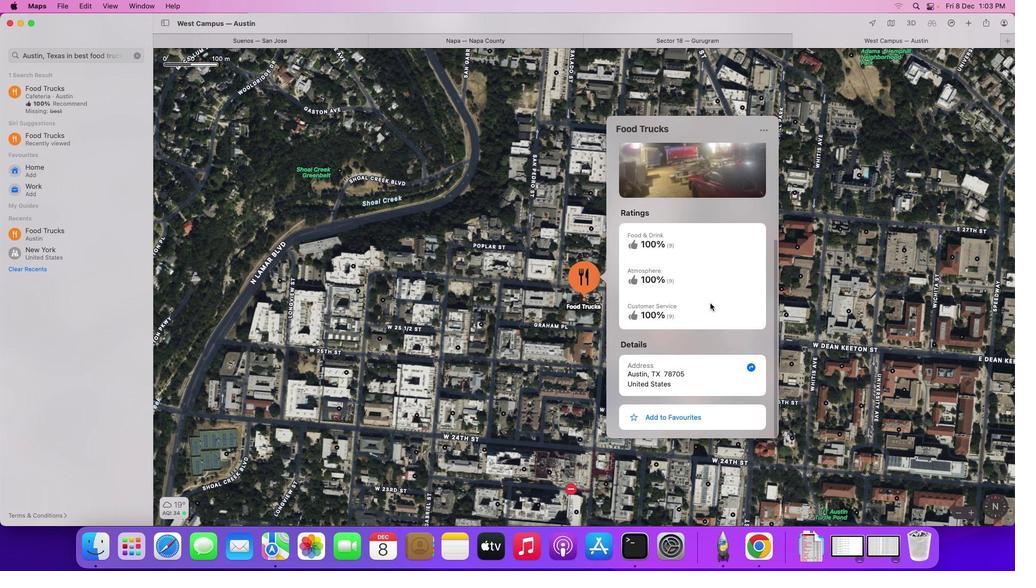 
Action: Mouse scrolled (711, 303) with delta (0, -3)
Screenshot: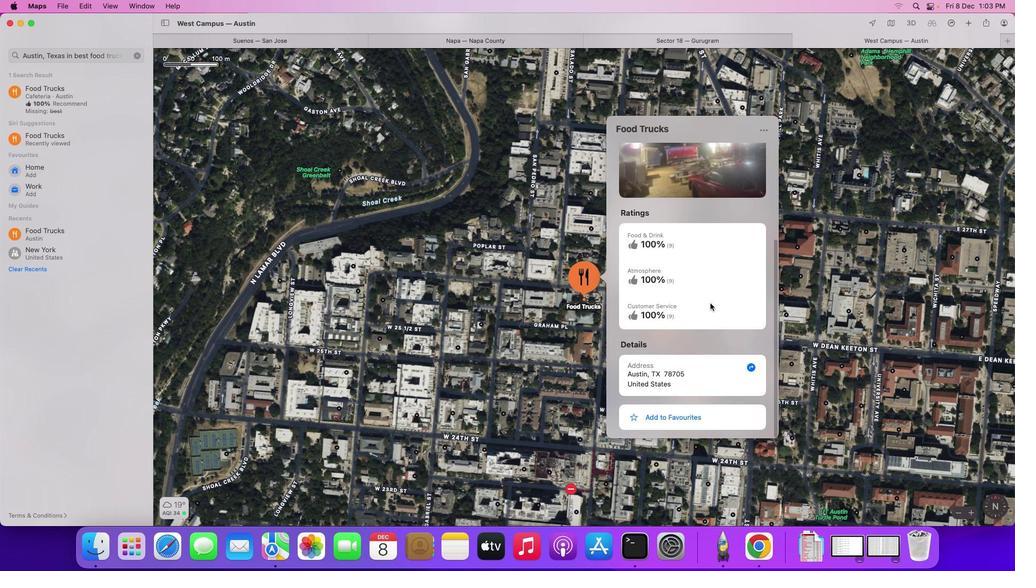 
Action: Mouse scrolled (711, 303) with delta (0, -3)
Screenshot: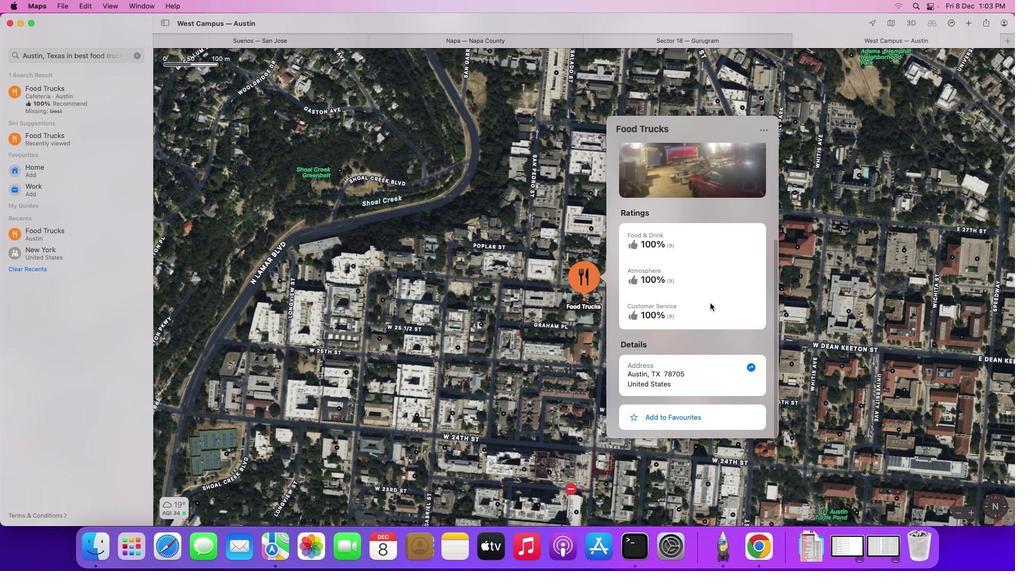 
Action: Mouse scrolled (711, 303) with delta (0, 0)
Screenshot: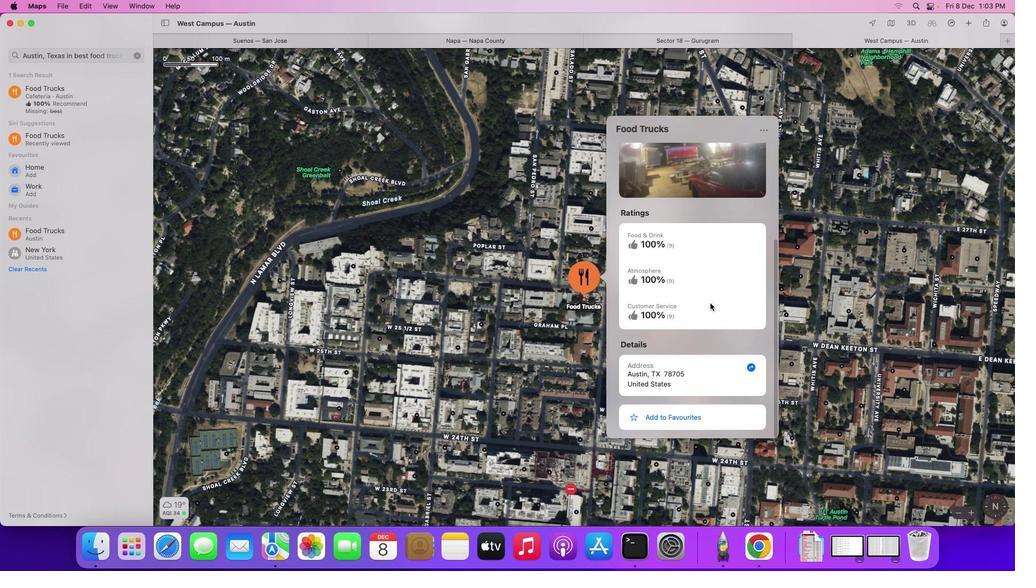 
Action: Mouse scrolled (711, 303) with delta (0, 0)
Screenshot: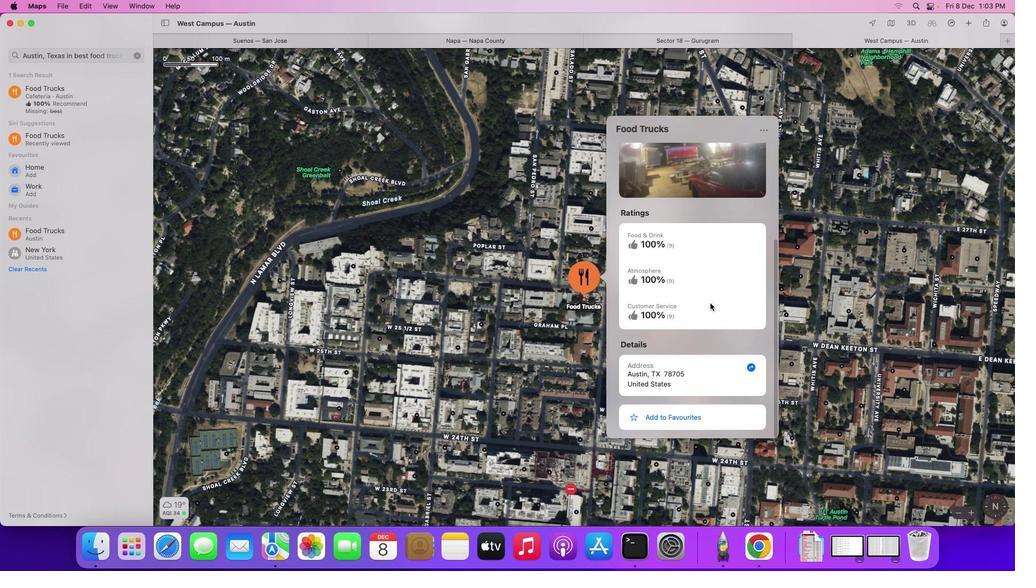 
Action: Mouse scrolled (711, 303) with delta (0, -1)
Screenshot: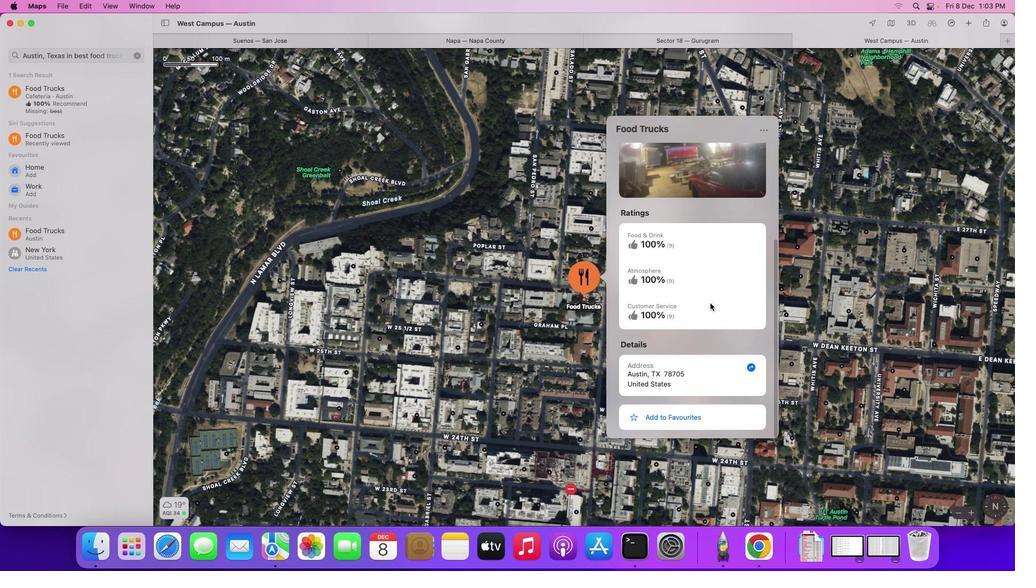 
Action: Mouse scrolled (711, 303) with delta (0, -2)
Screenshot: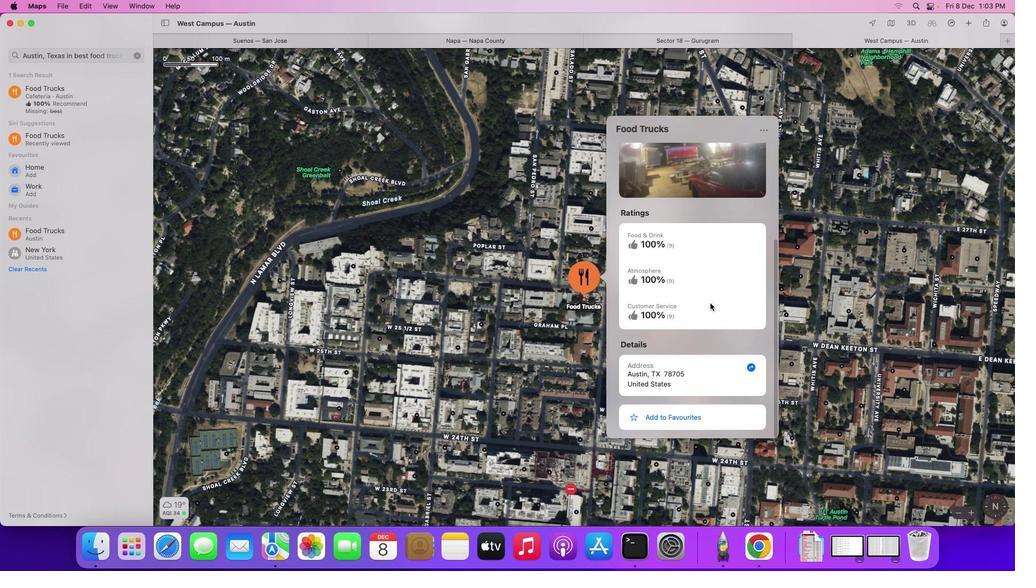 
Action: Mouse scrolled (711, 303) with delta (0, -2)
Screenshot: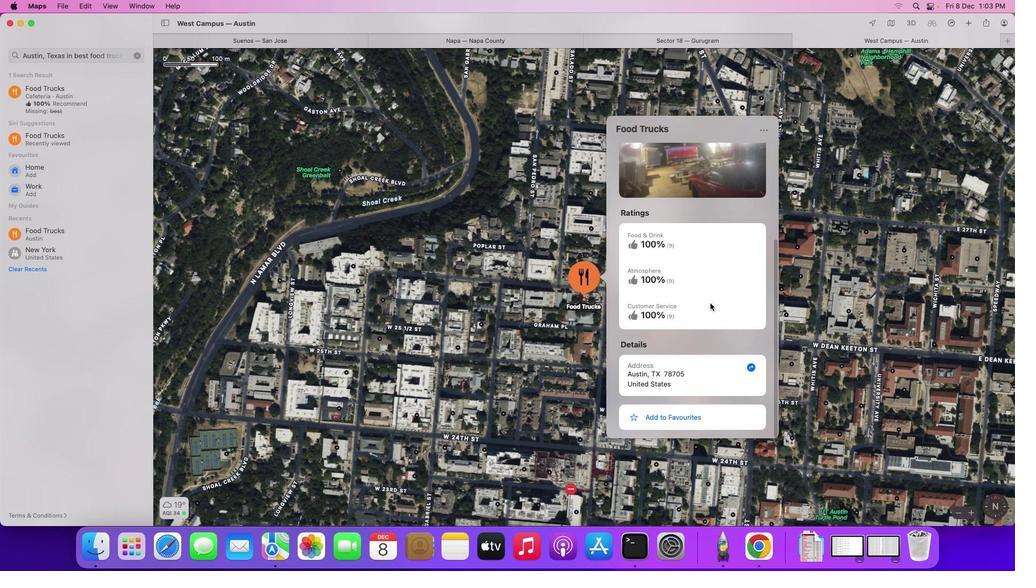 
Action: Mouse scrolled (711, 303) with delta (0, -3)
Screenshot: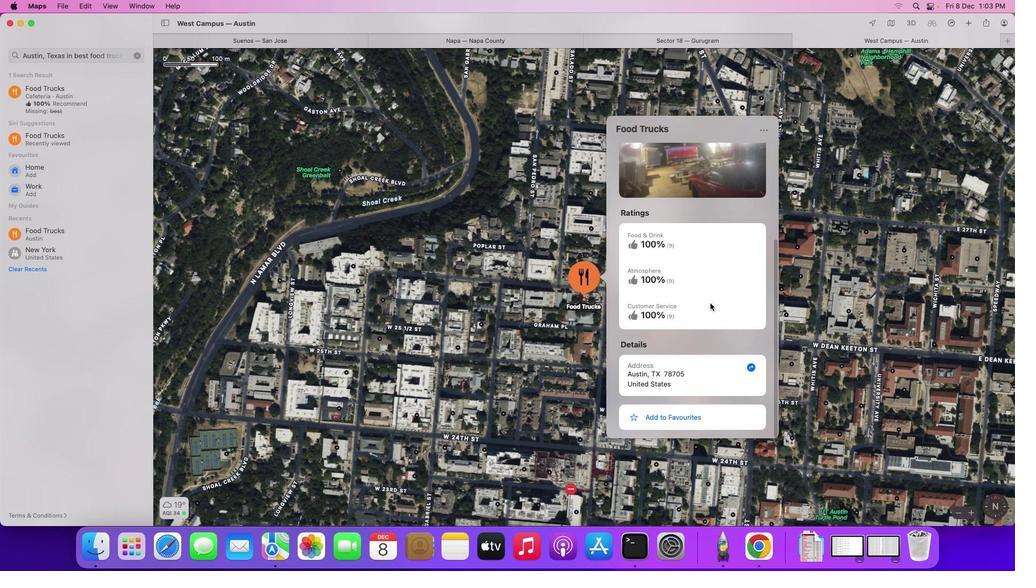 
Action: Mouse scrolled (711, 303) with delta (0, -2)
Screenshot: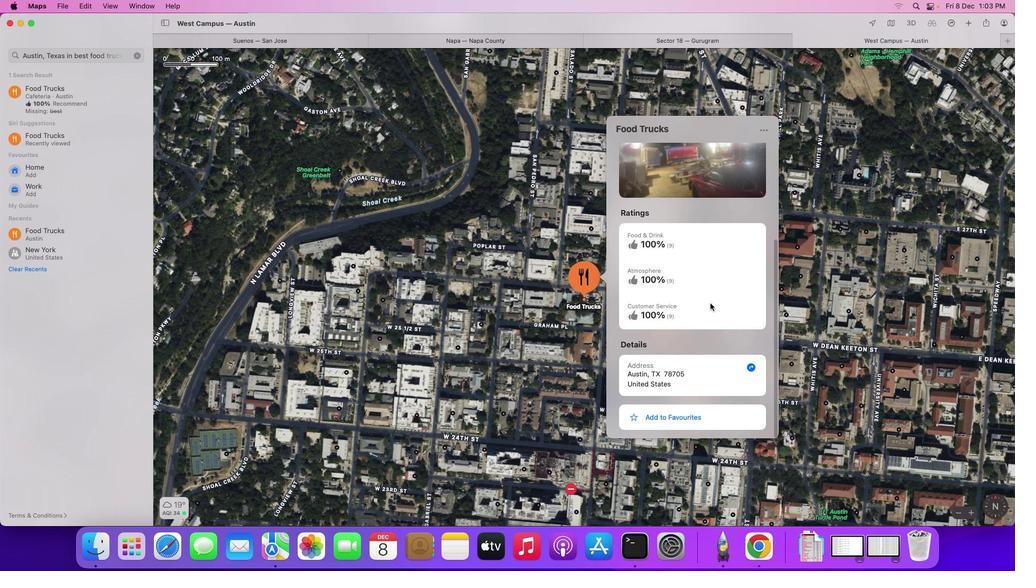 
Action: Mouse moved to (78, 139)
Screenshot: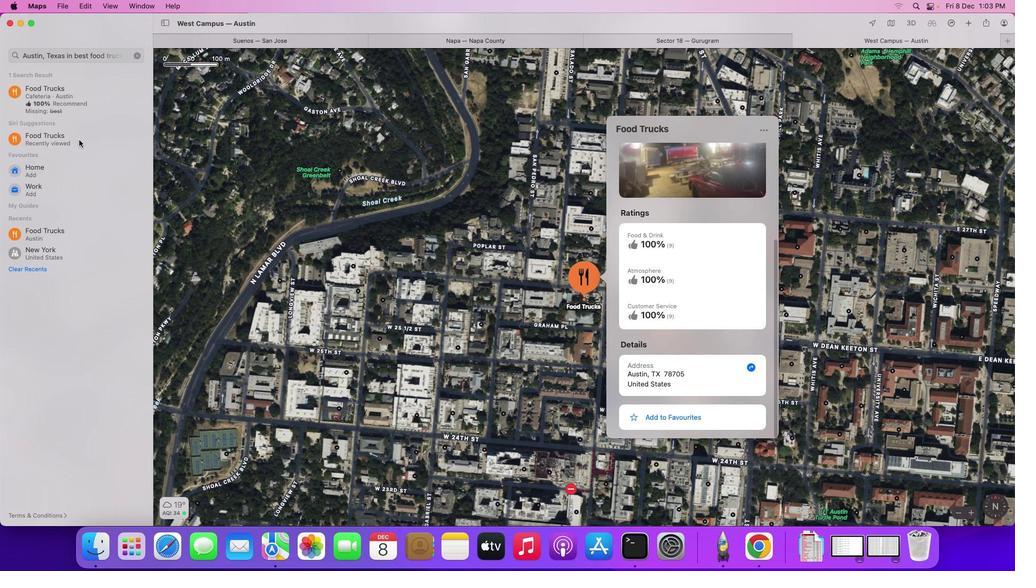 
Action: Mouse pressed left at (78, 139)
Screenshot: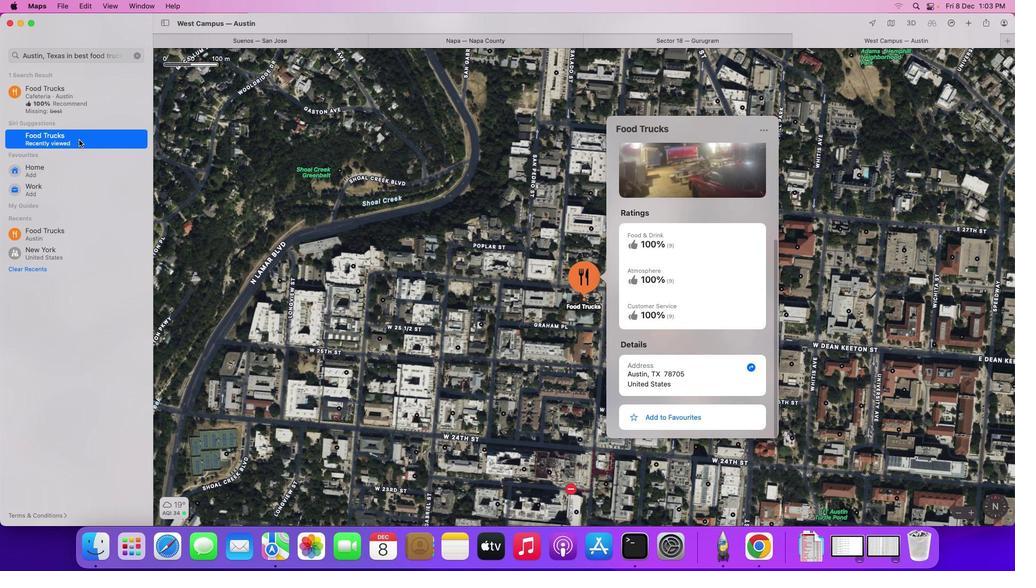 
Action: Mouse moved to (293, 153)
Screenshot: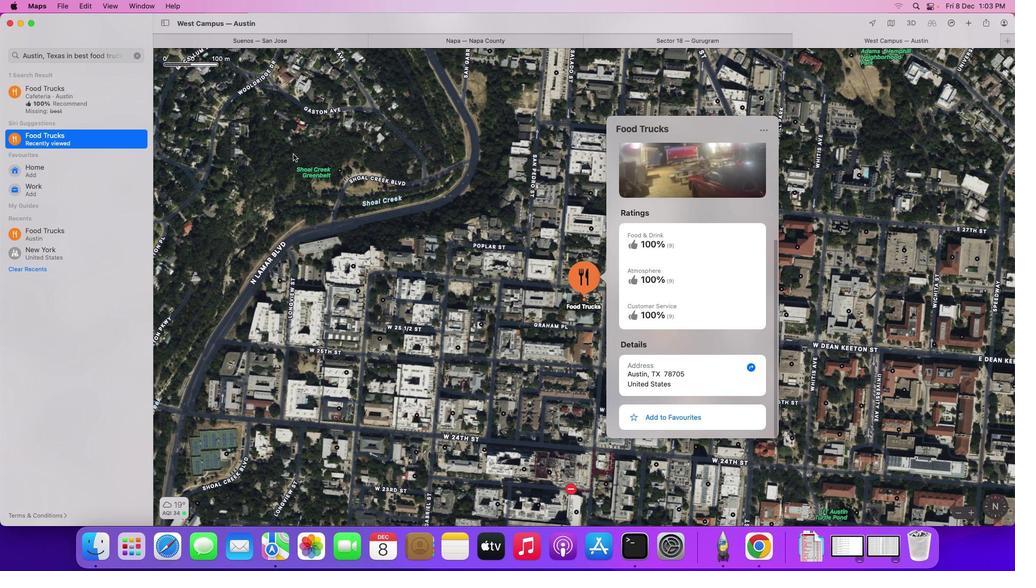
Action: Mouse pressed left at (293, 153)
Screenshot: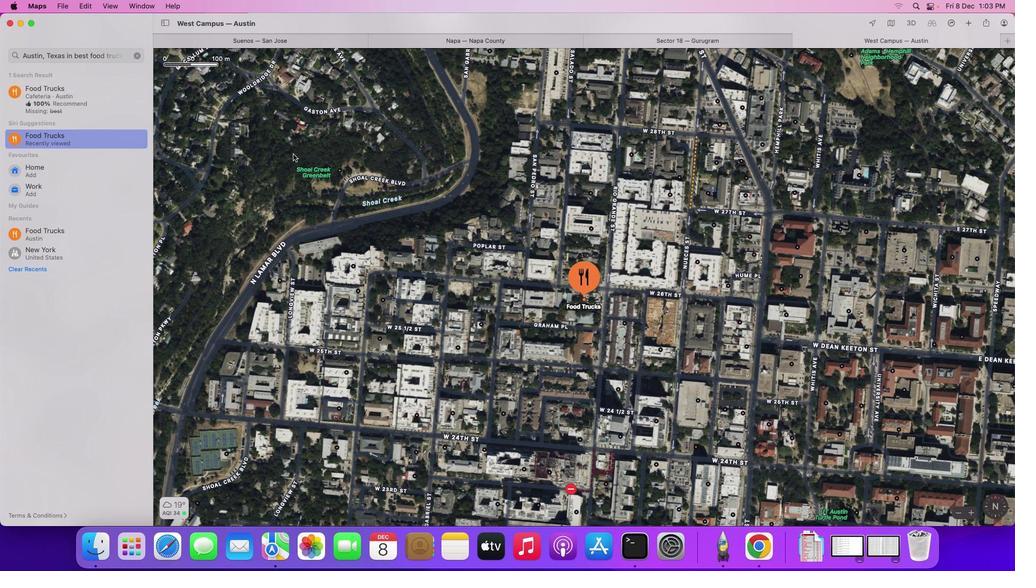
Action: Mouse moved to (53, 135)
Screenshot: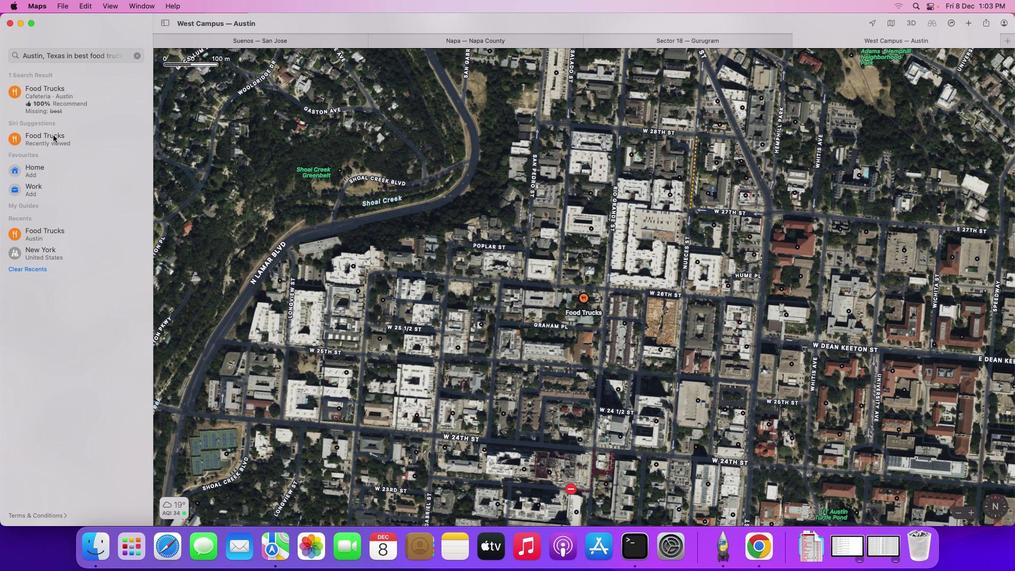
Action: Mouse pressed left at (53, 135)
Screenshot: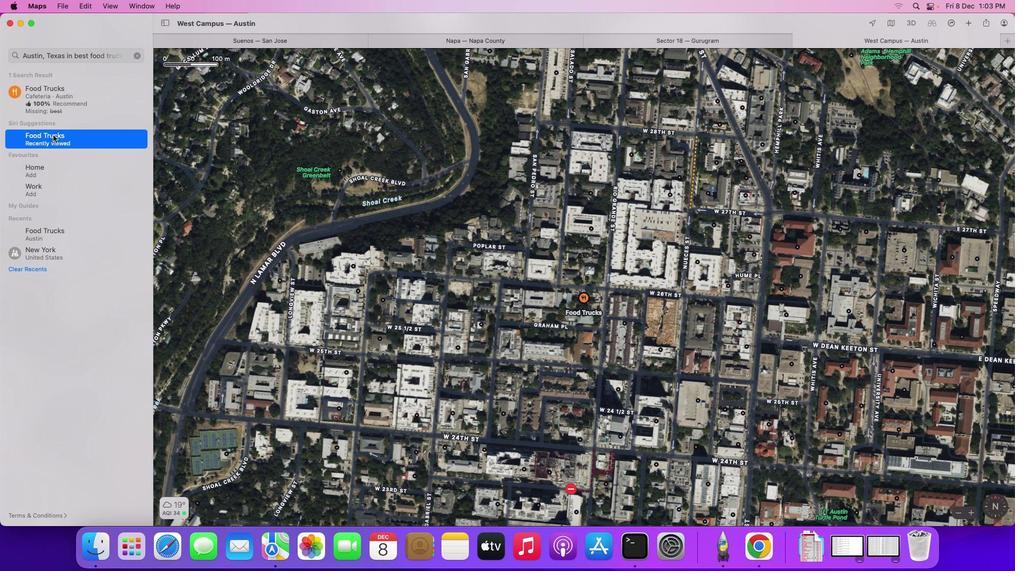 
Action: Mouse moved to (54, 135)
Screenshot: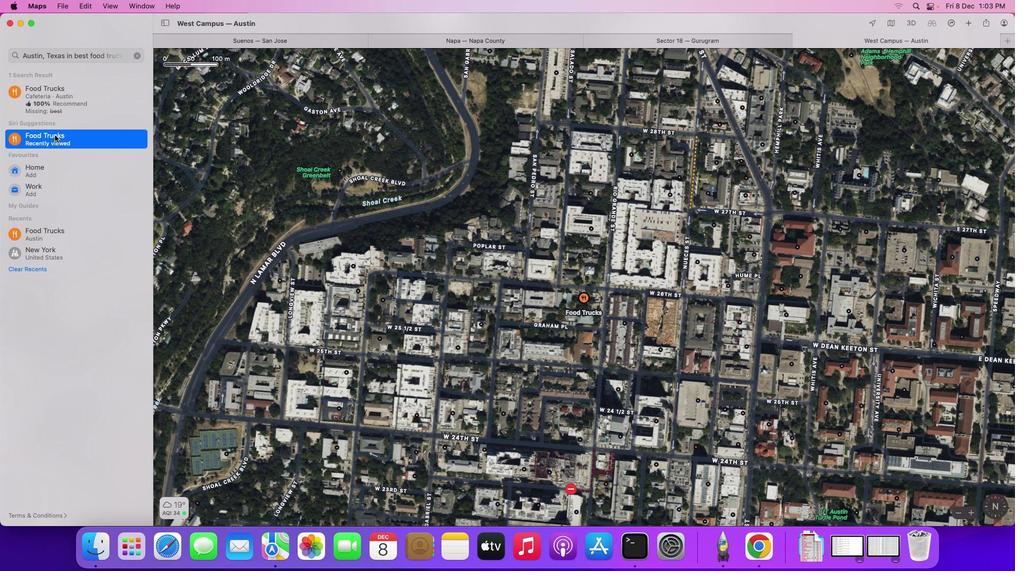 
Action: Mouse pressed left at (54, 135)
Screenshot: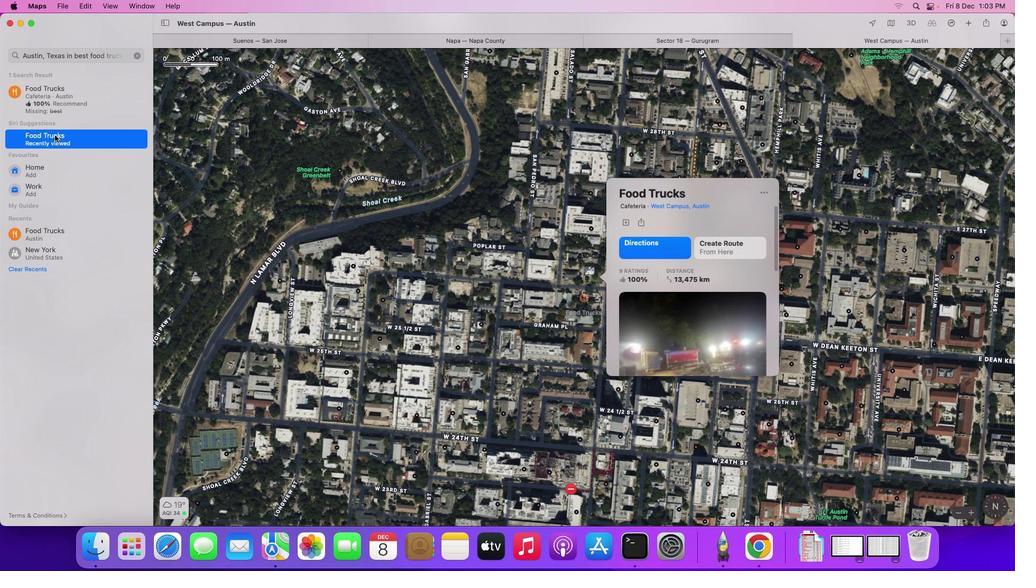 
Action: Mouse moved to (718, 316)
Screenshot: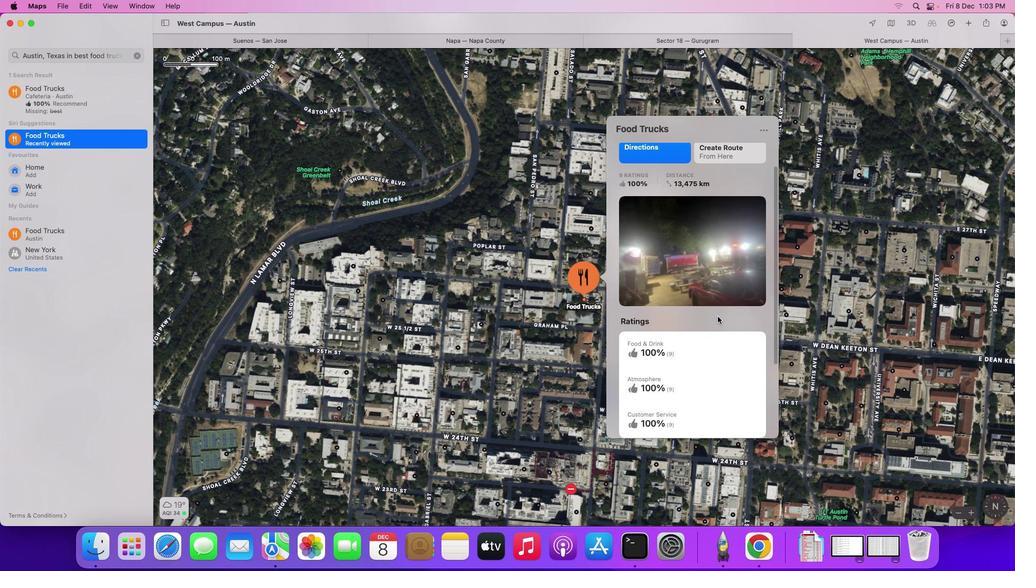 
Action: Mouse scrolled (718, 316) with delta (0, 0)
Screenshot: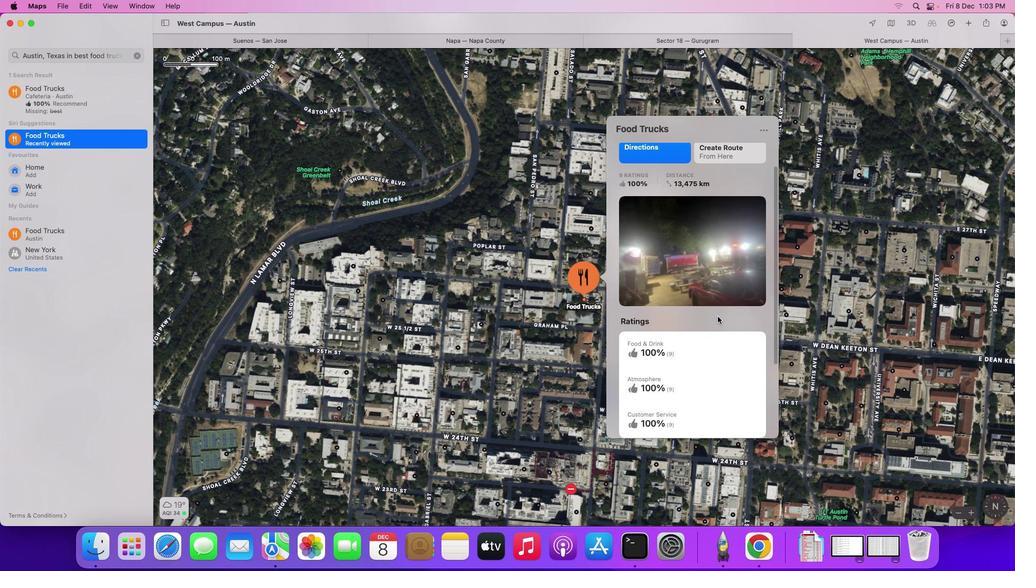 
Action: Mouse scrolled (718, 316) with delta (0, 0)
Screenshot: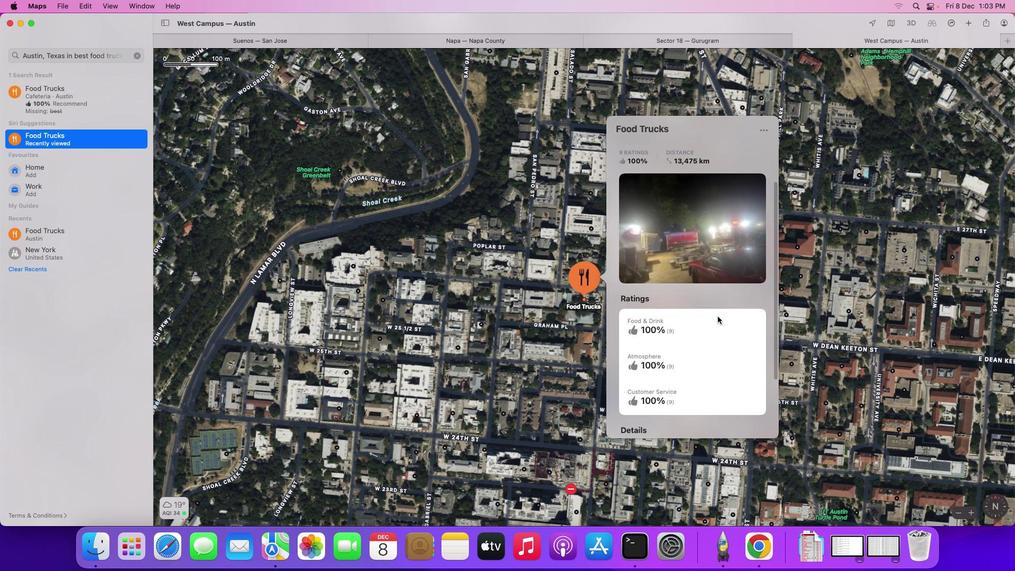 
Action: Mouse scrolled (718, 316) with delta (0, -1)
Screenshot: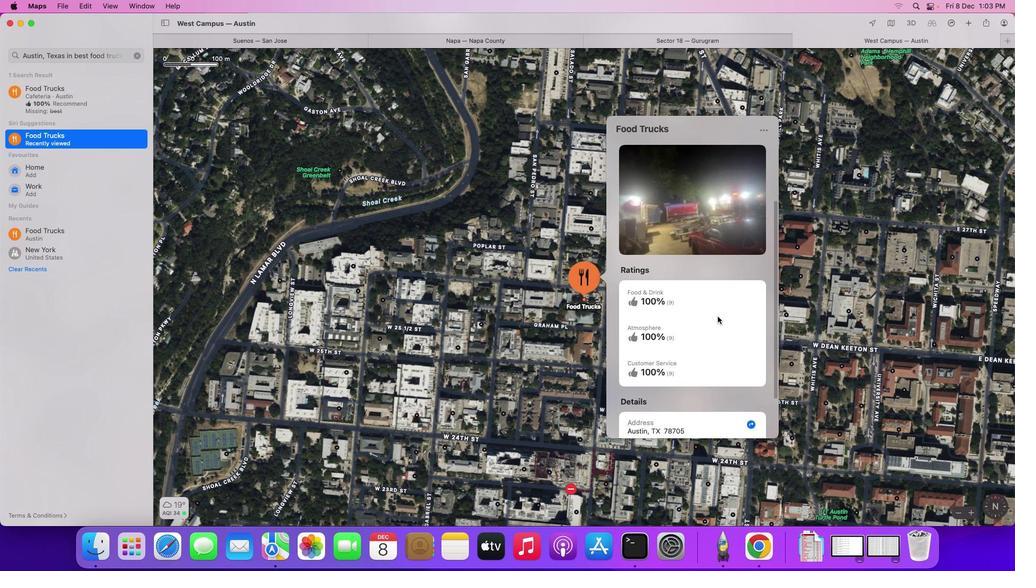 
Action: Mouse scrolled (718, 316) with delta (0, -1)
Screenshot: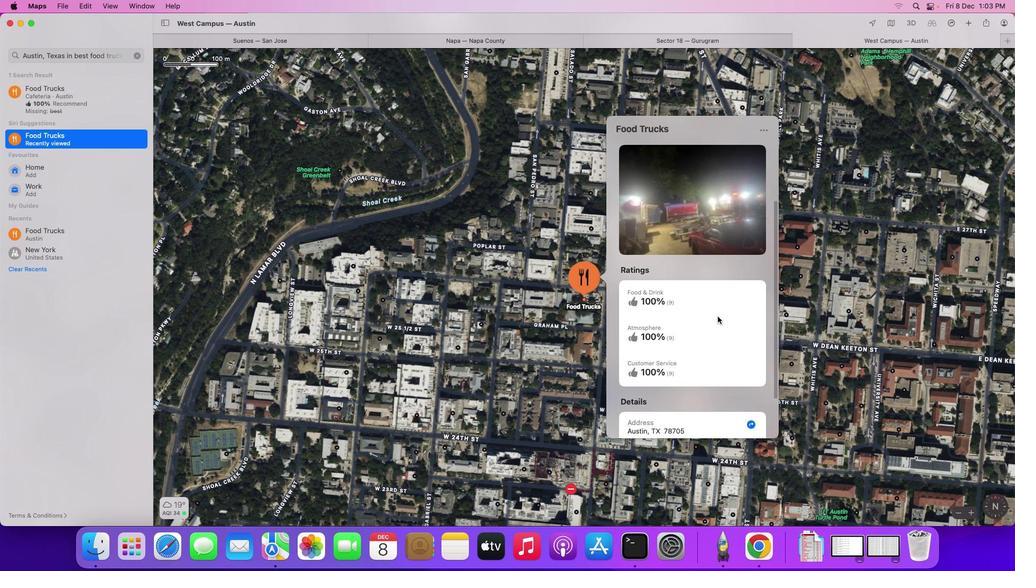 
Action: Mouse scrolled (718, 316) with delta (0, -2)
Screenshot: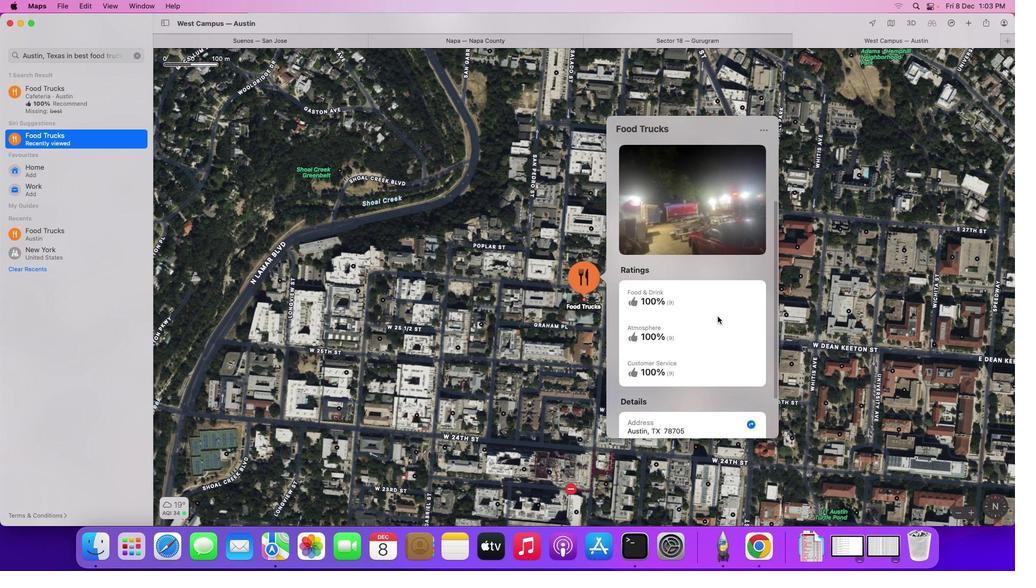 
Action: Mouse scrolled (718, 316) with delta (0, -2)
Screenshot: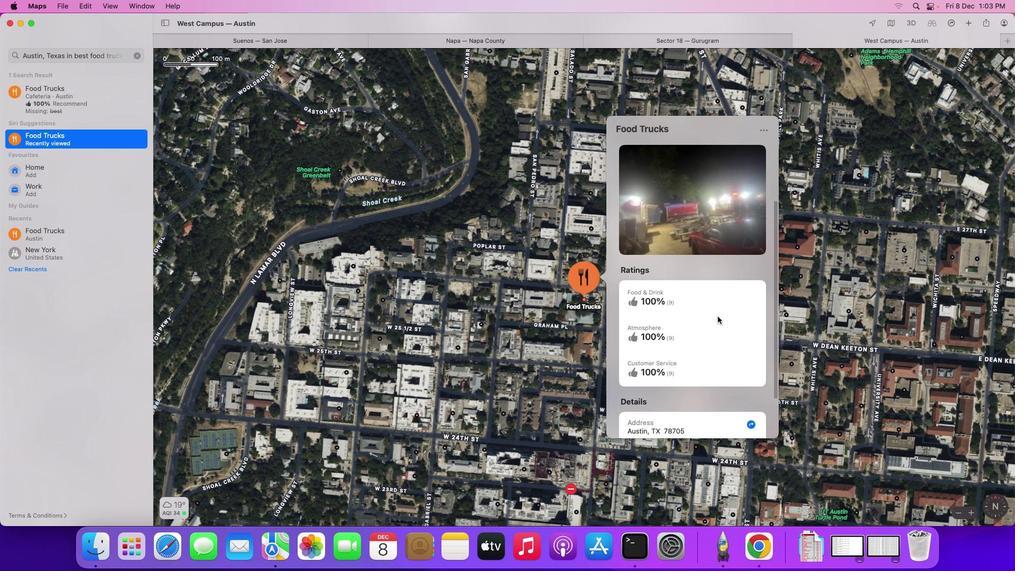 
Action: Mouse moved to (721, 315)
Screenshot: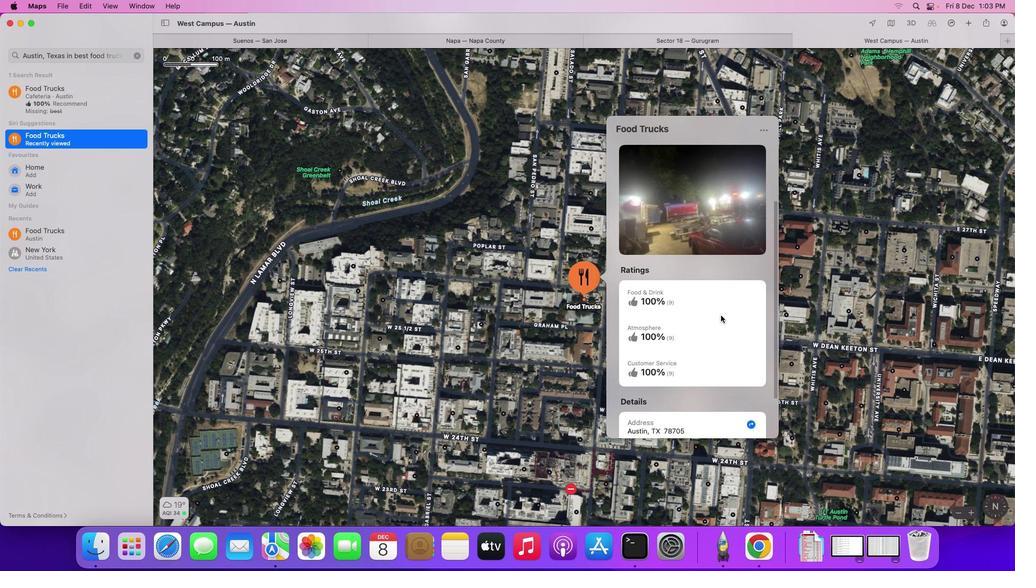 
Action: Mouse scrolled (721, 315) with delta (0, 0)
Screenshot: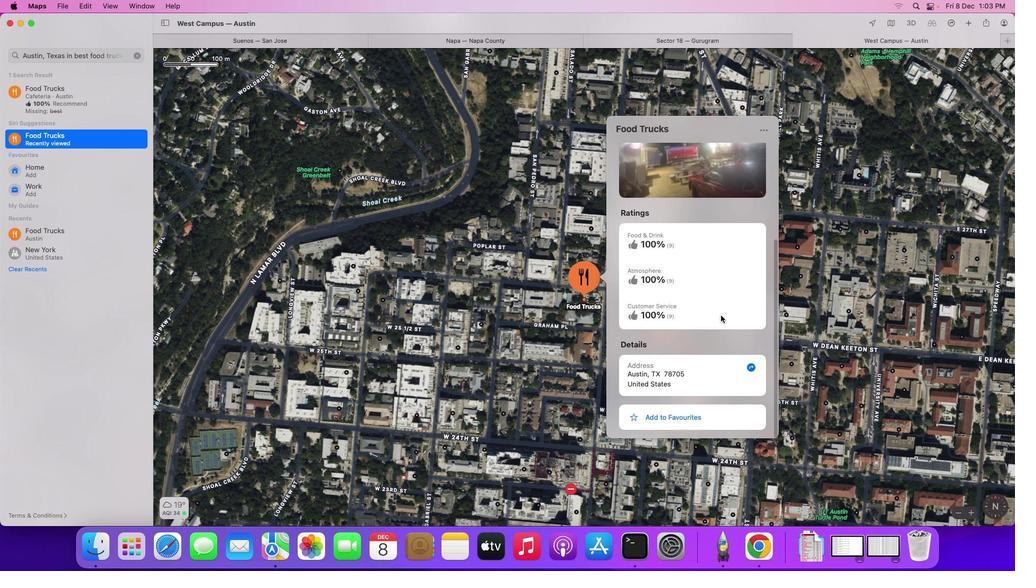 
Action: Mouse scrolled (721, 315) with delta (0, 0)
Screenshot: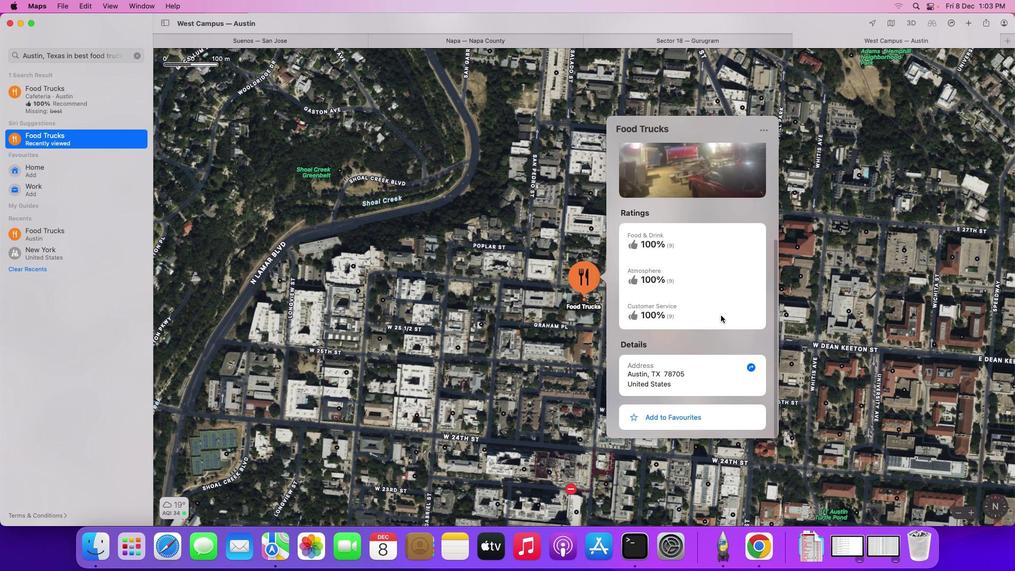 
Action: Mouse scrolled (721, 315) with delta (0, -1)
Screenshot: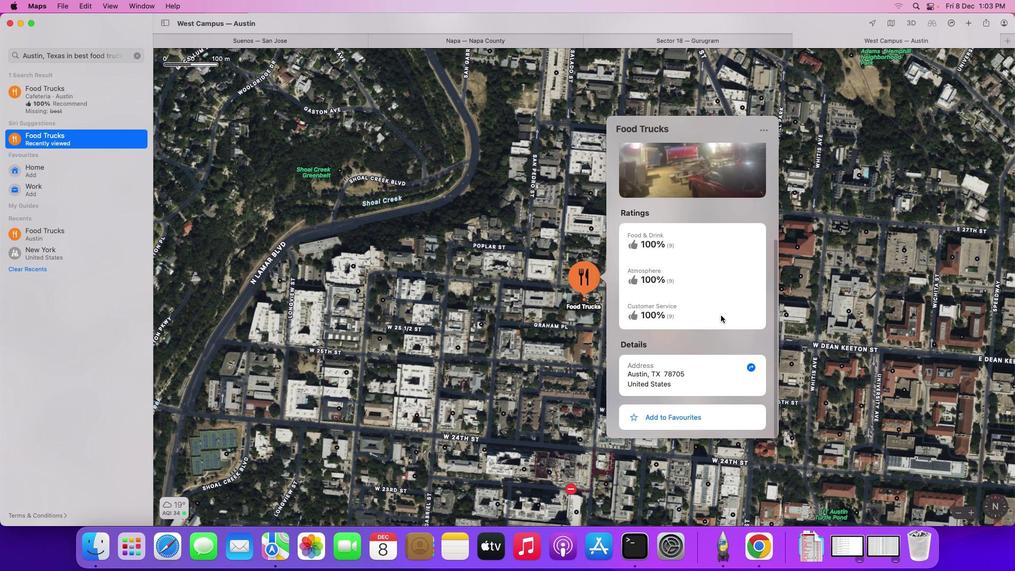 
Action: Mouse scrolled (721, 315) with delta (0, -2)
Screenshot: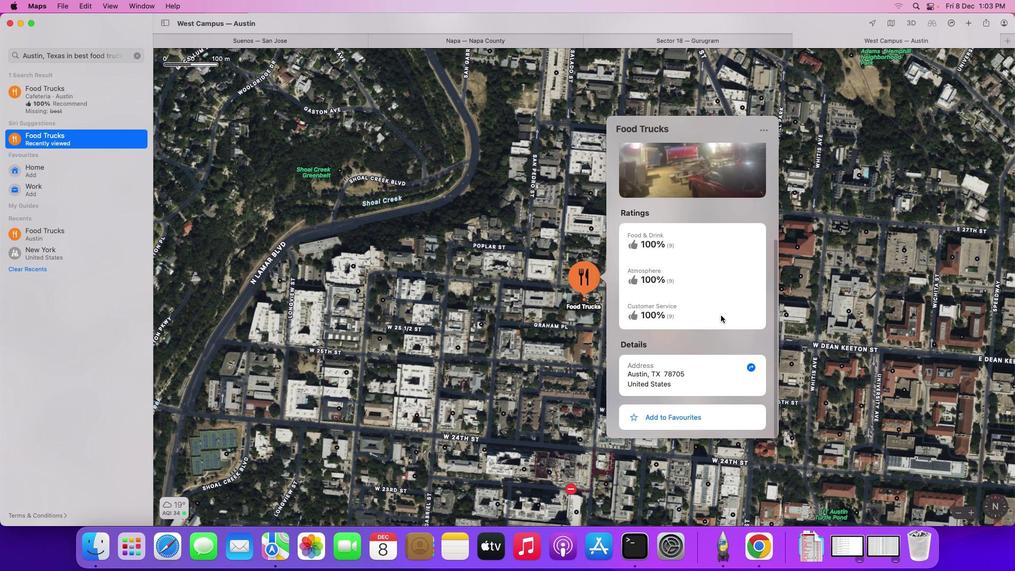 
Action: Mouse scrolled (721, 315) with delta (0, -3)
Screenshot: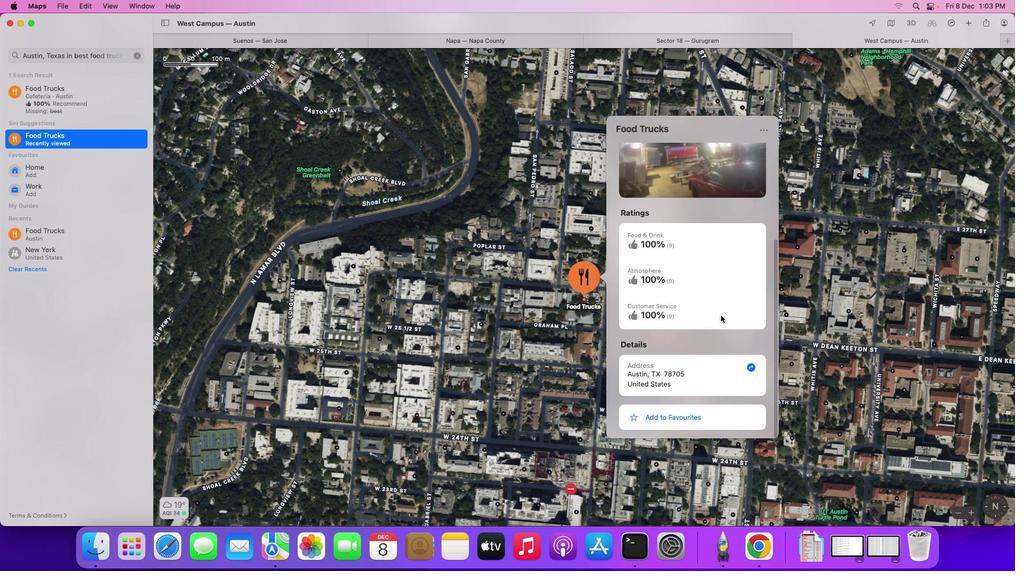 
Action: Mouse scrolled (721, 315) with delta (0, -3)
Screenshot: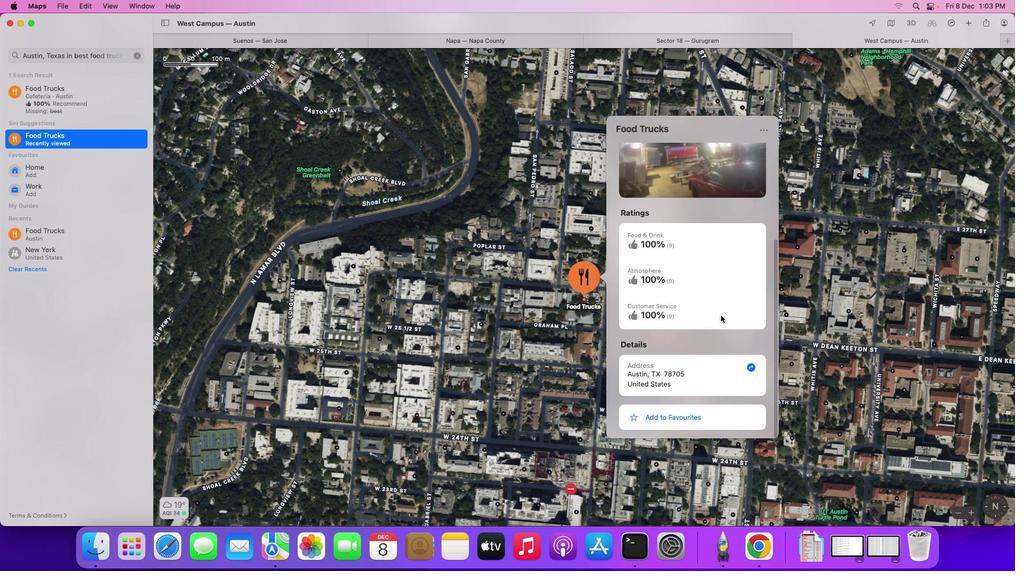 
Action: Mouse scrolled (721, 315) with delta (0, -3)
Screenshot: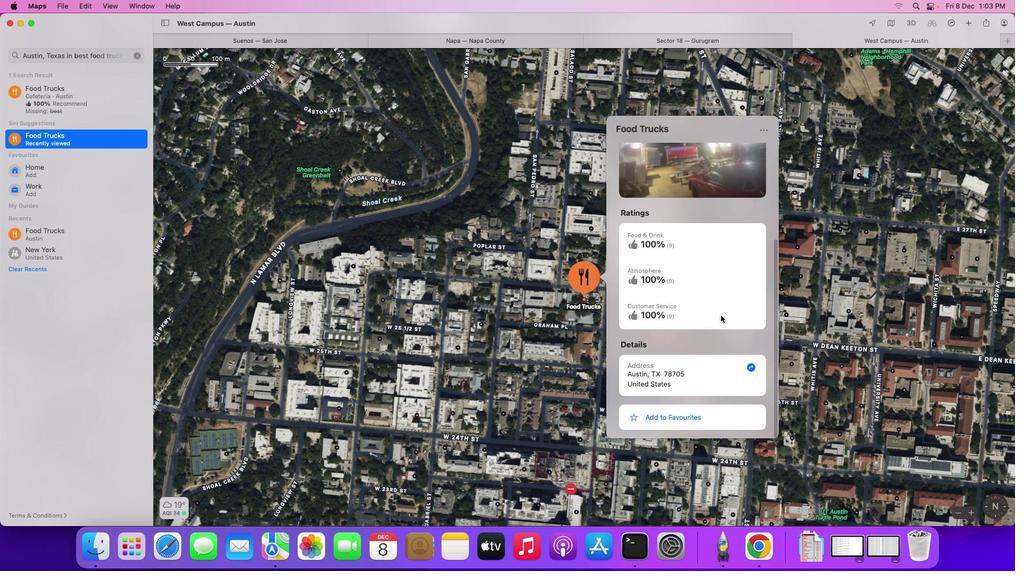 
Action: Mouse scrolled (721, 315) with delta (0, -3)
Screenshot: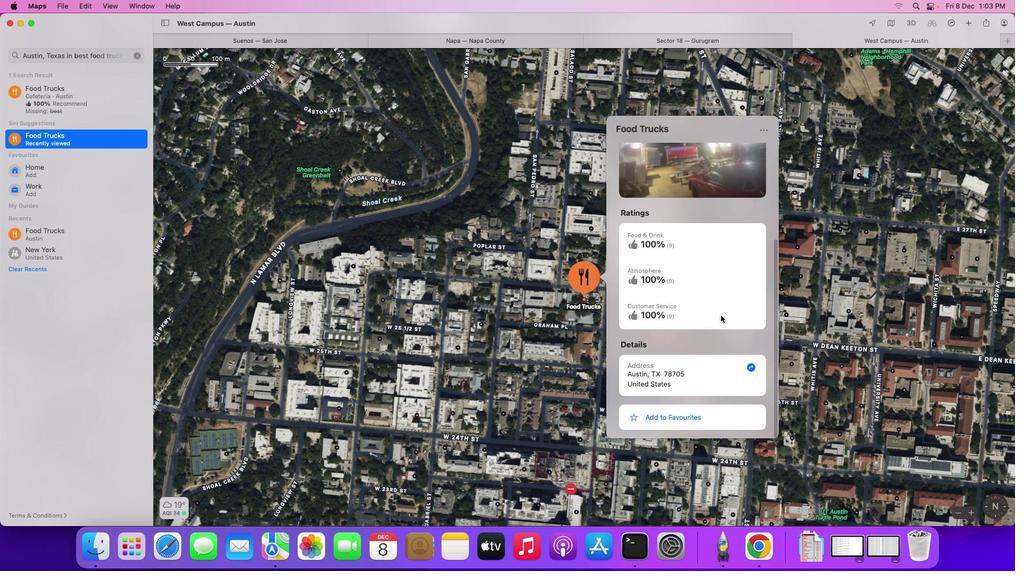
Action: Mouse moved to (718, 95)
Screenshot: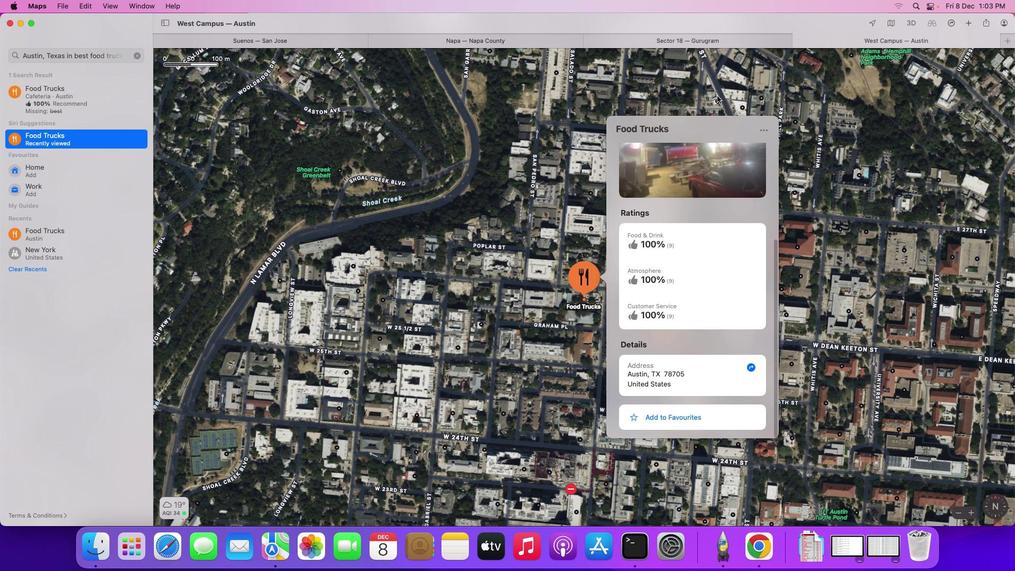 
Action: Mouse pressed left at (718, 95)
Screenshot: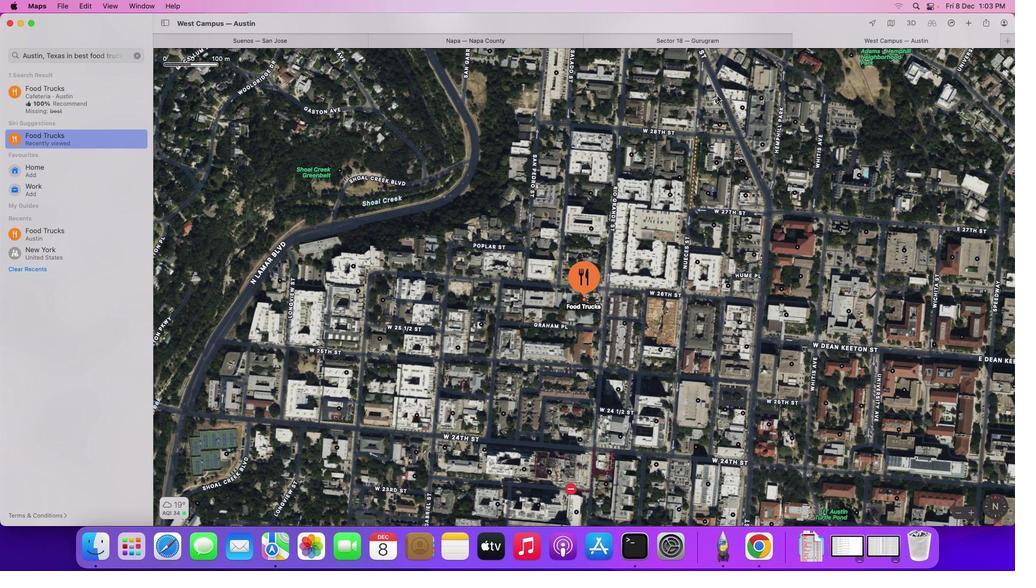 
Action: Mouse moved to (651, 120)
Screenshot: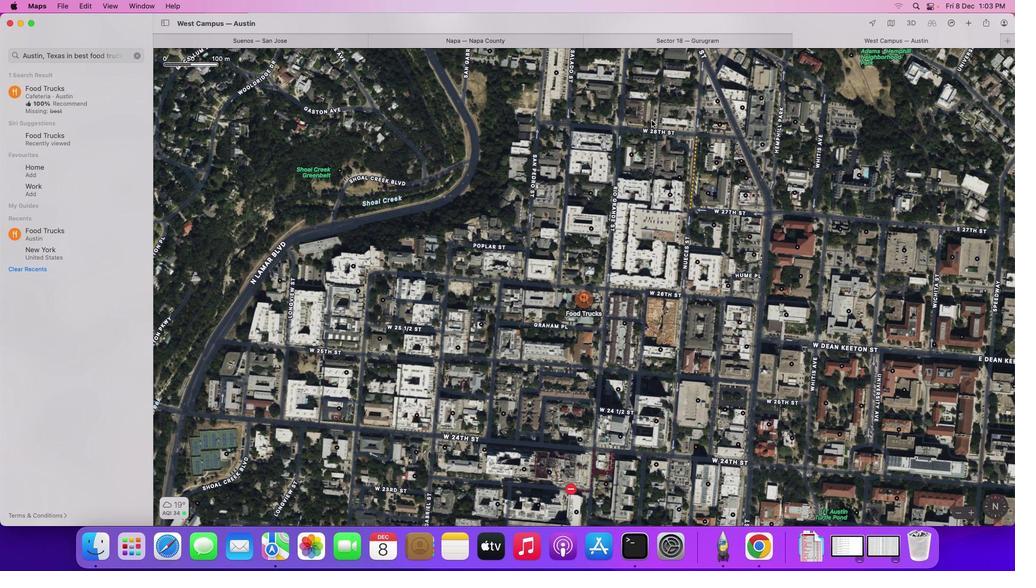 
